 Task: Look for space in Rifu, Japan from 2nd June, 2023 to 6th June, 2023 for 1 adult in price range Rs.10000 to Rs.13000. Place can be private room with 1  bedroom having 1 bed and 1 bathroom. Property type can be house, flat, guest house, hotel. Booking option can be shelf check-in. Required host language is English.
Action: Mouse pressed left at (575, 144)
Screenshot: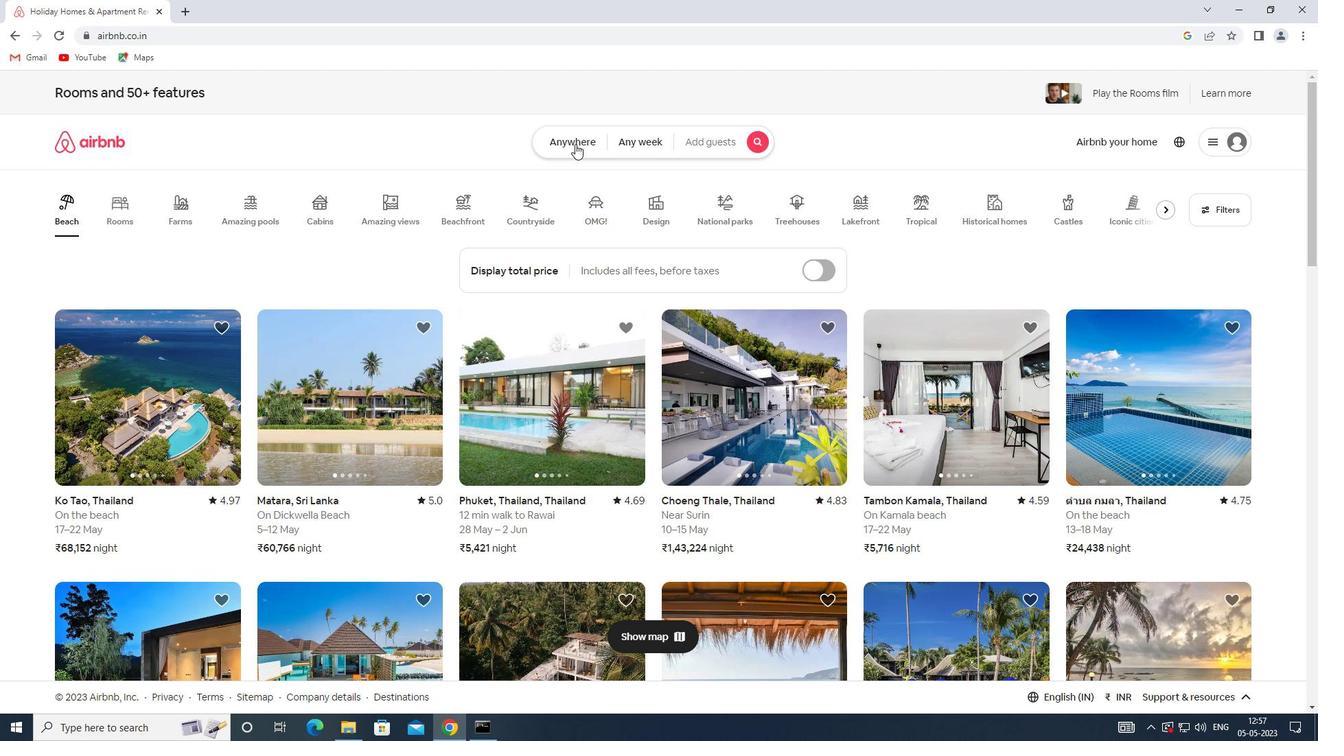 
Action: Mouse moved to (508, 195)
Screenshot: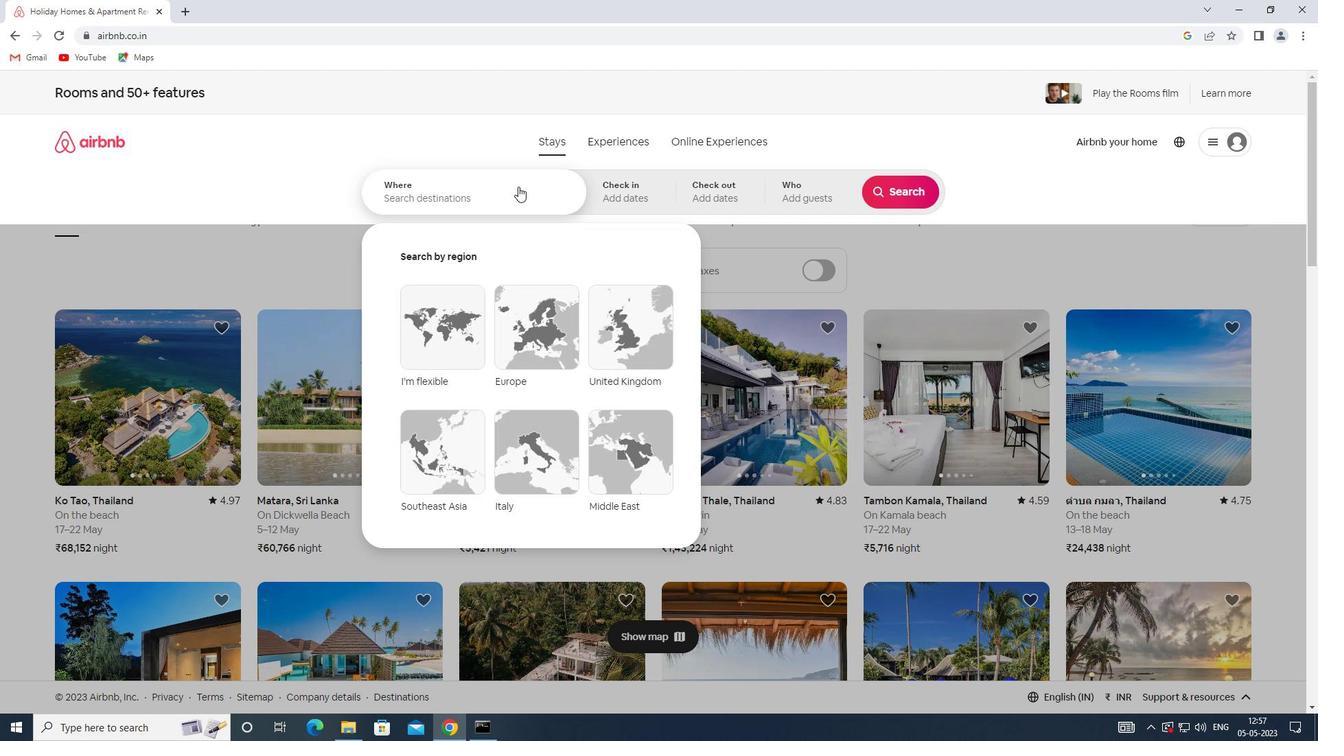 
Action: Mouse pressed left at (508, 195)
Screenshot: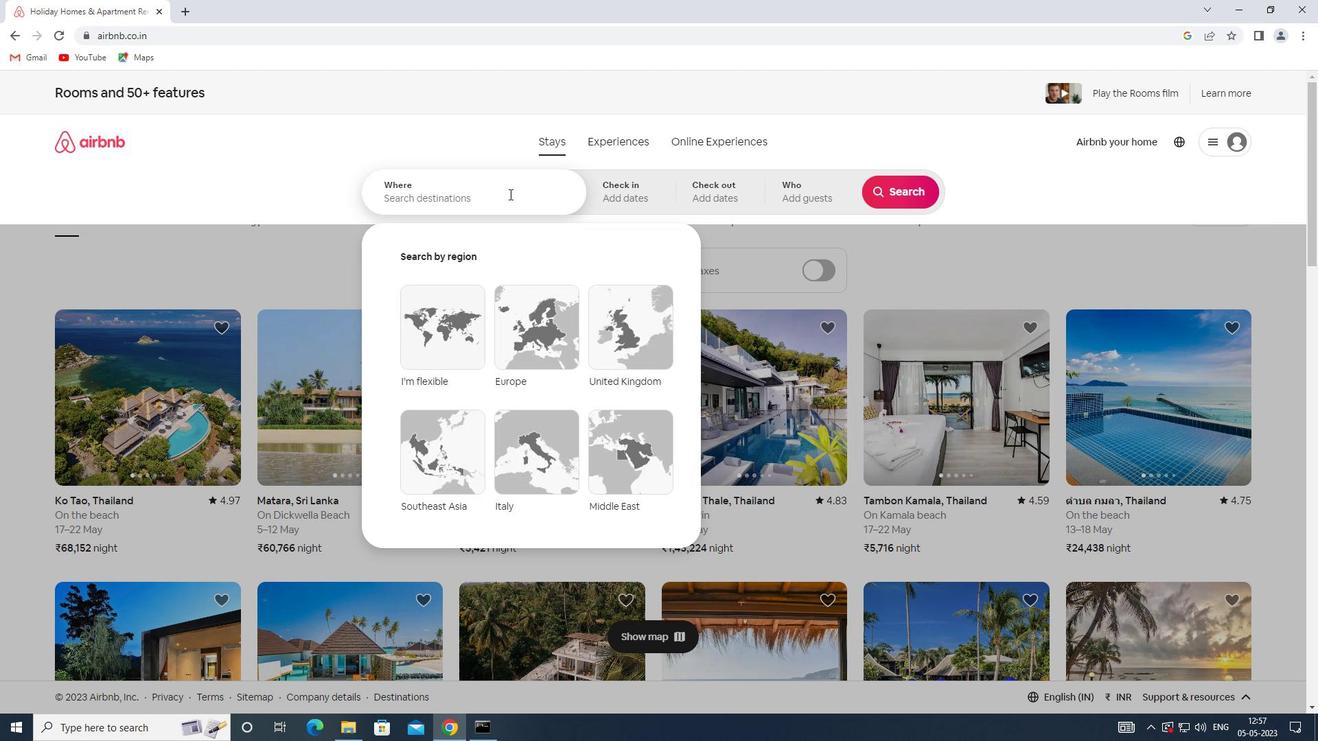 
Action: Key pressed <Key.shift><Key.shift><Key.shift><Key.shift><Key.shift><Key.shift><Key.shift><Key.shift>RIFU,<Key.shift>JAPAN
Screenshot: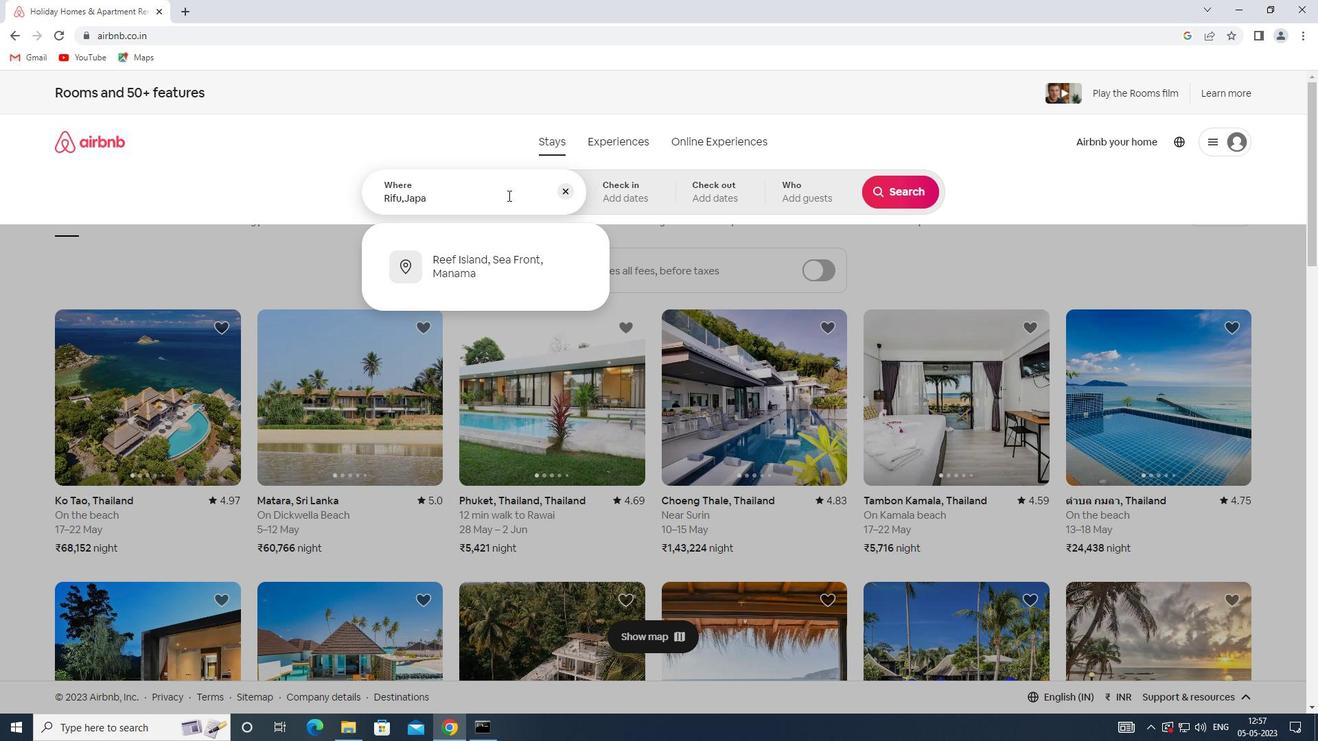 
Action: Mouse moved to (635, 196)
Screenshot: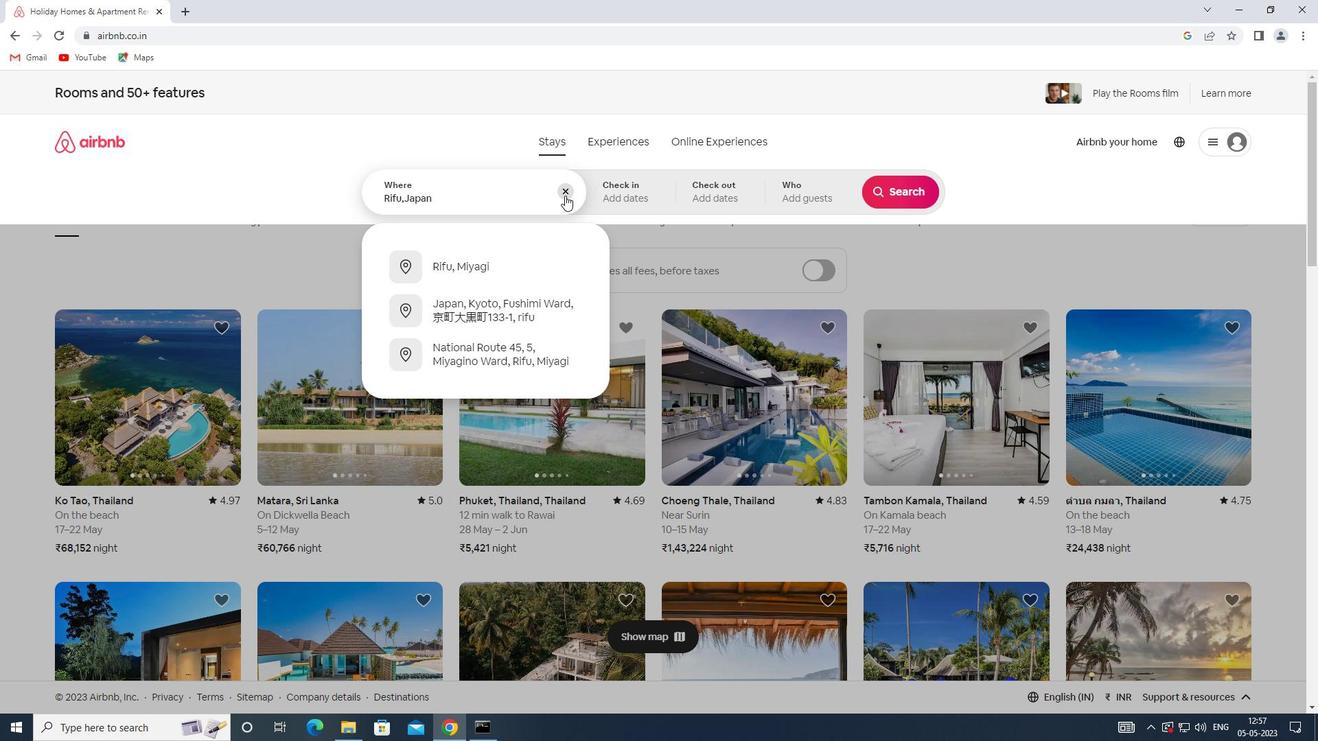 
Action: Mouse pressed left at (635, 196)
Screenshot: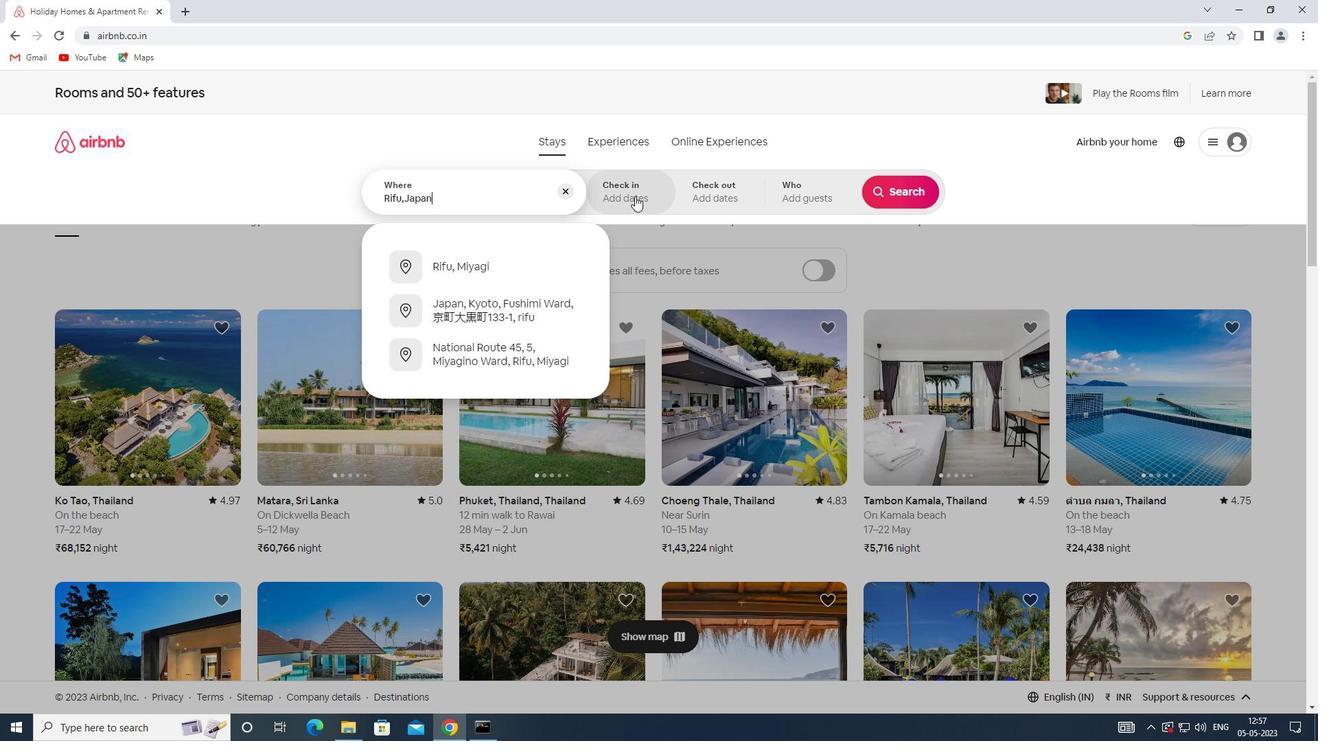 
Action: Mouse moved to (855, 364)
Screenshot: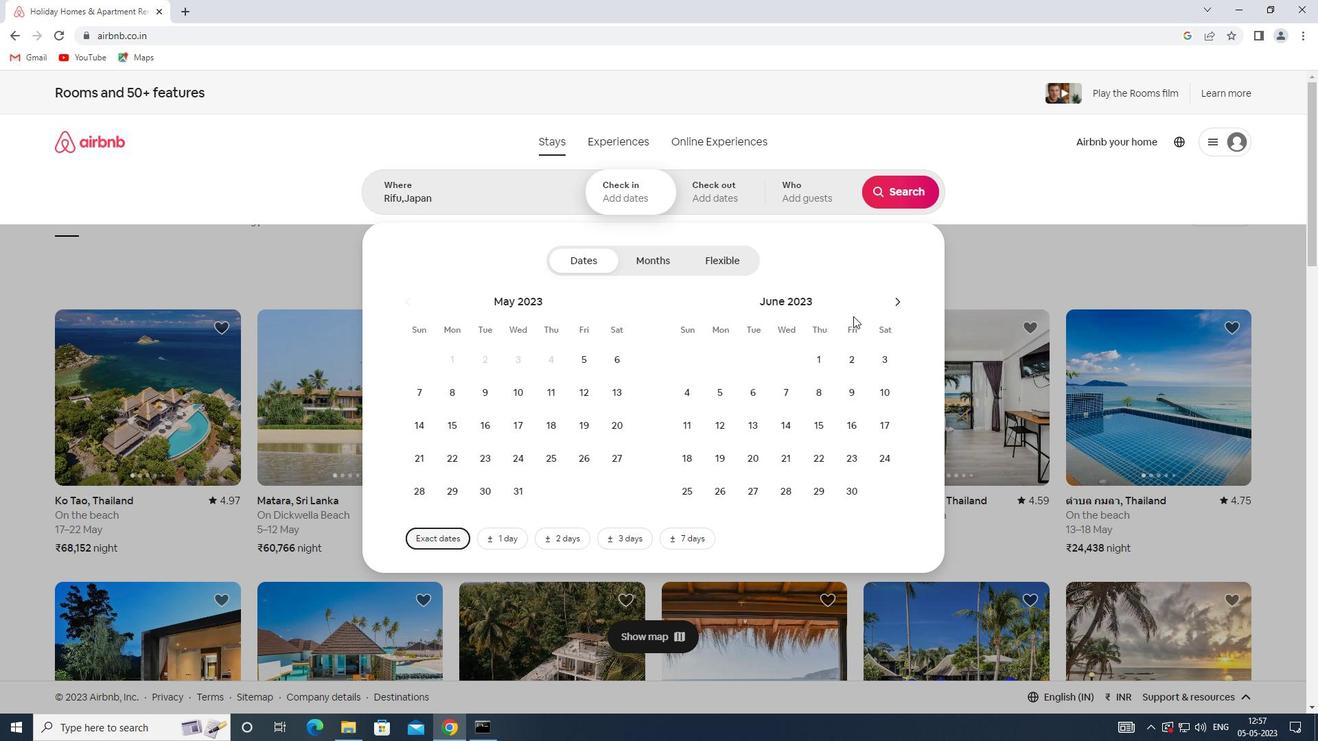 
Action: Mouse pressed left at (855, 364)
Screenshot: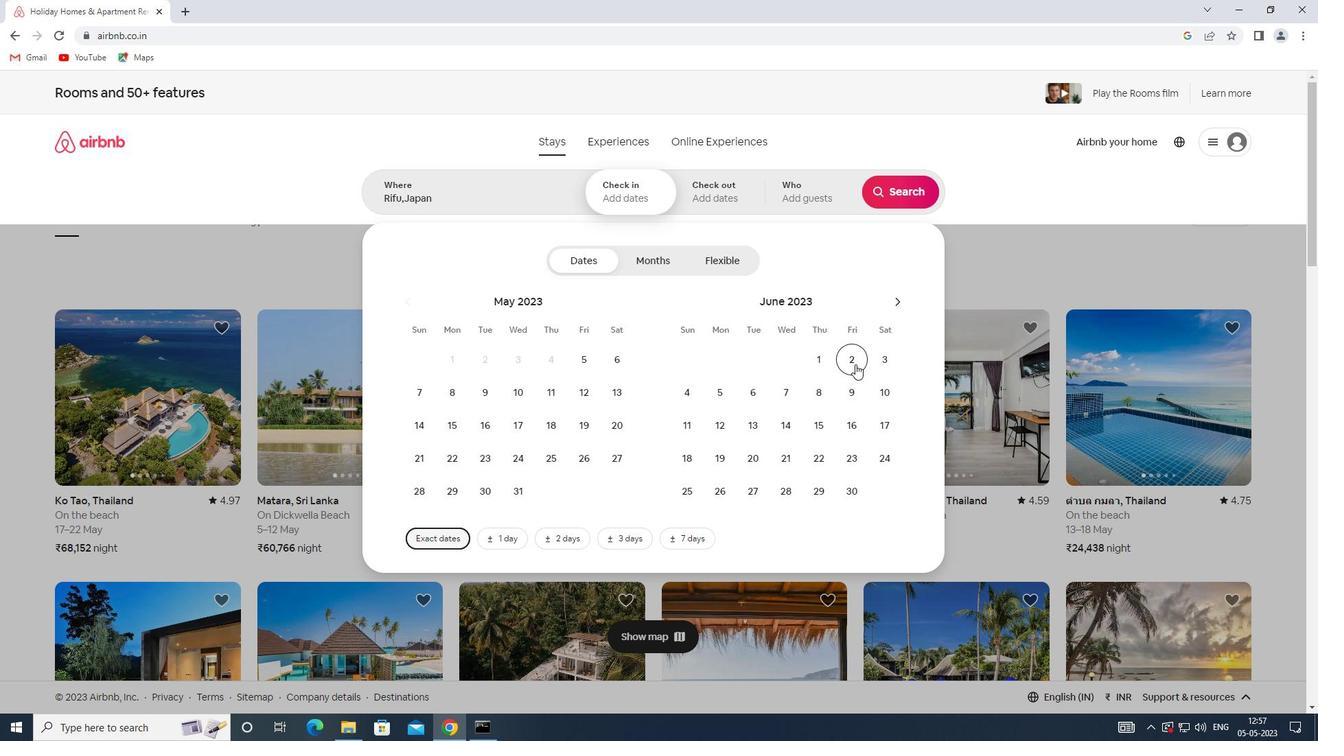 
Action: Mouse moved to (740, 392)
Screenshot: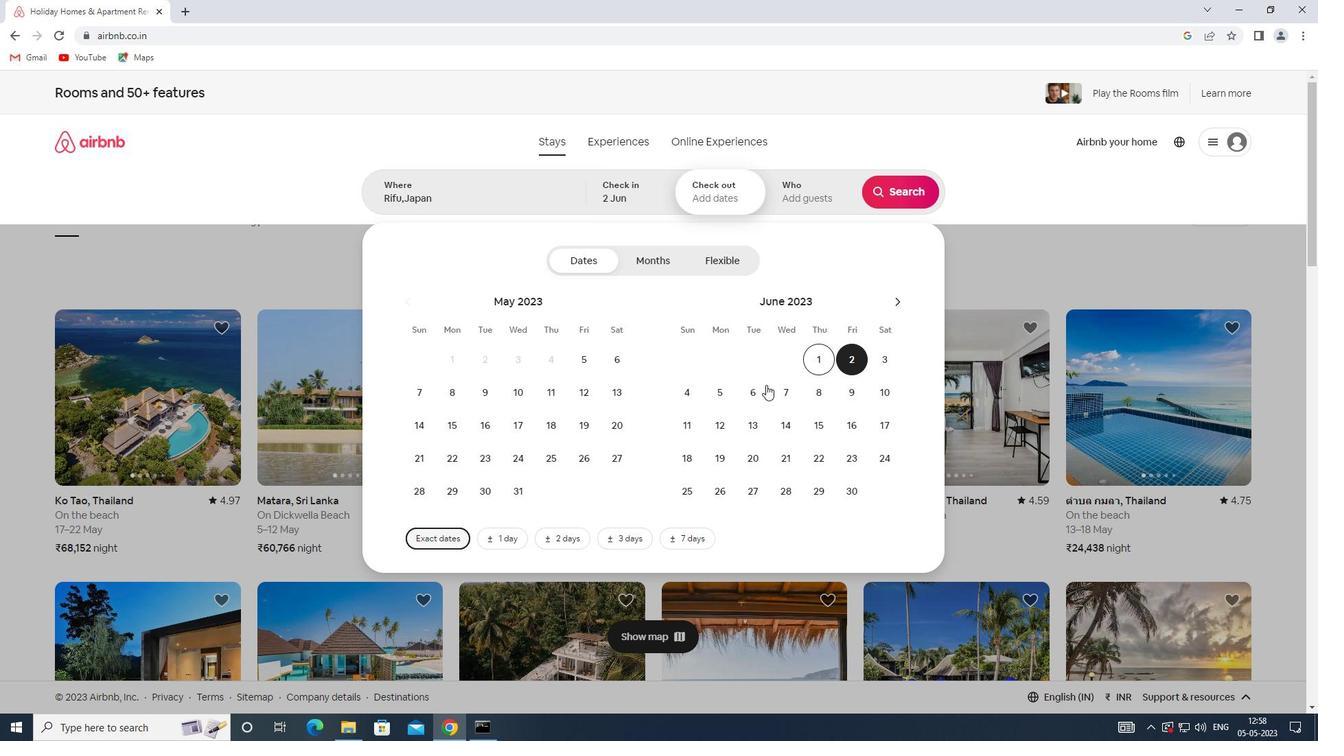 
Action: Mouse pressed left at (740, 392)
Screenshot: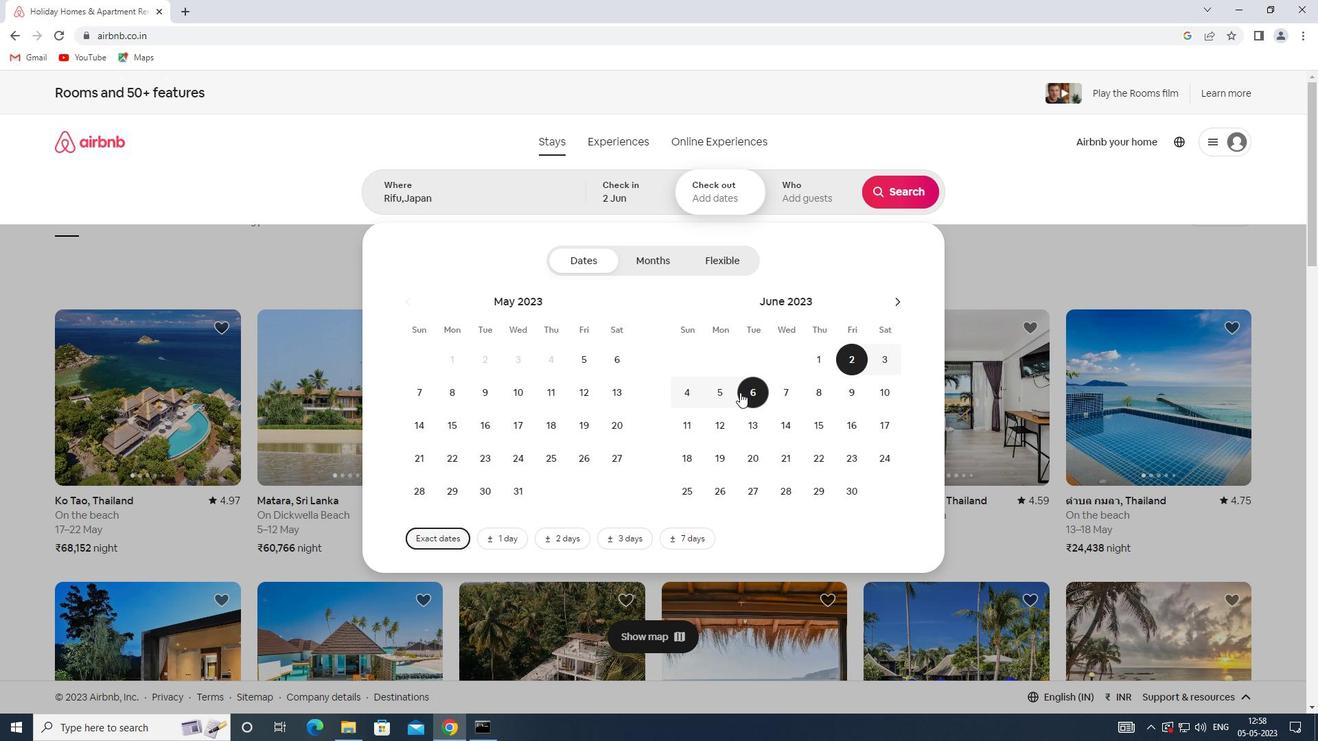 
Action: Mouse moved to (786, 203)
Screenshot: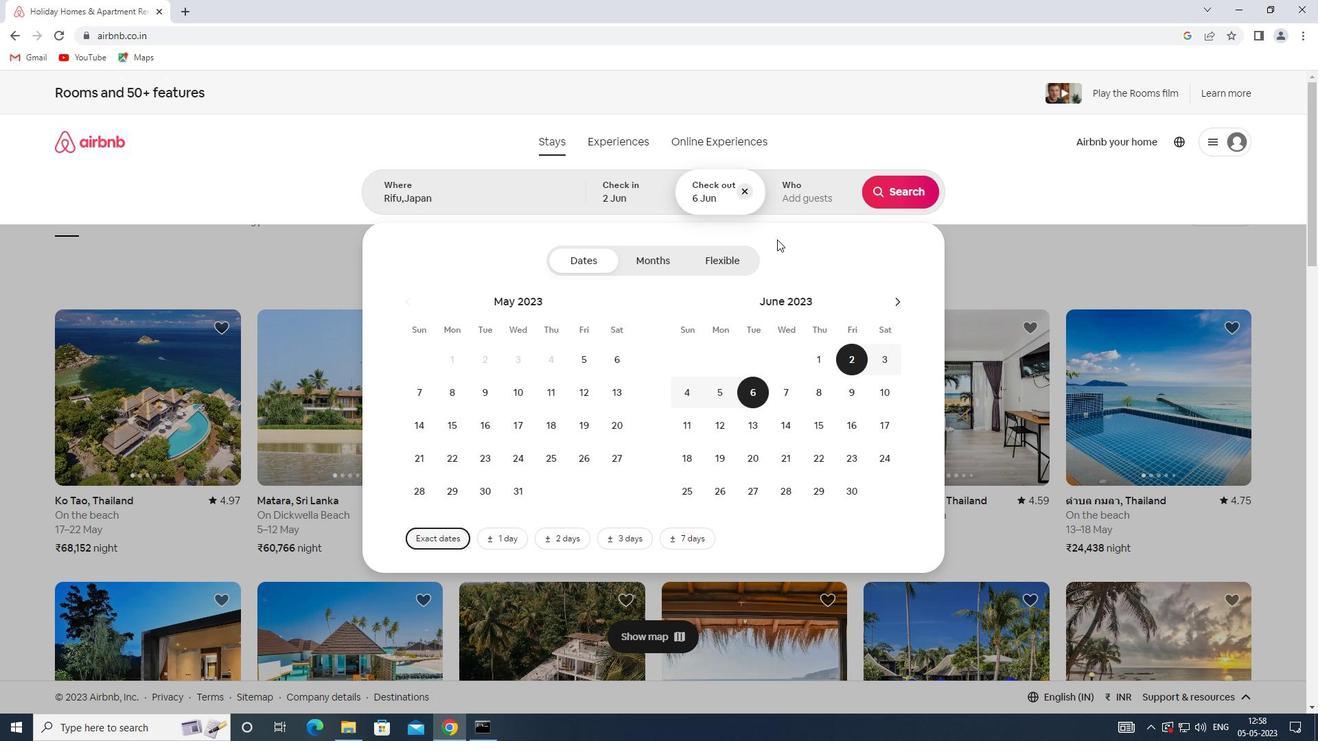 
Action: Mouse pressed left at (786, 203)
Screenshot: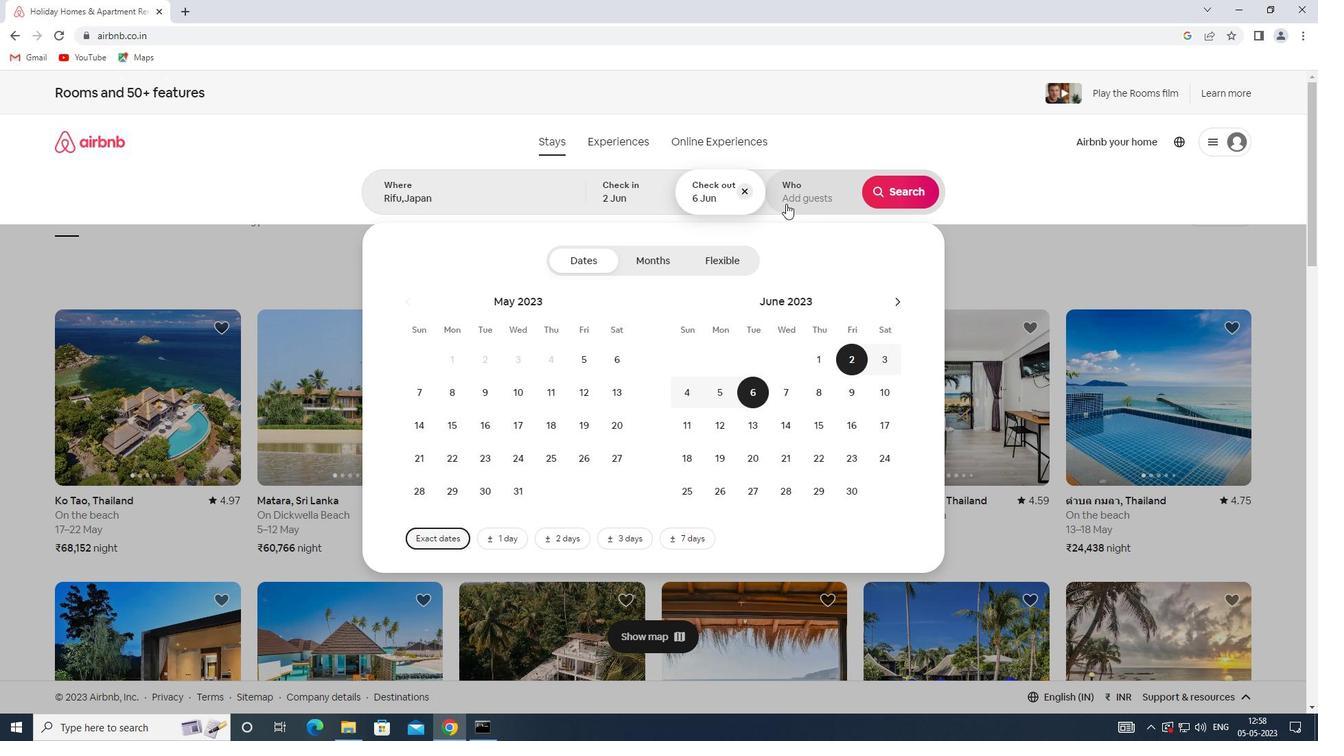 
Action: Mouse moved to (900, 268)
Screenshot: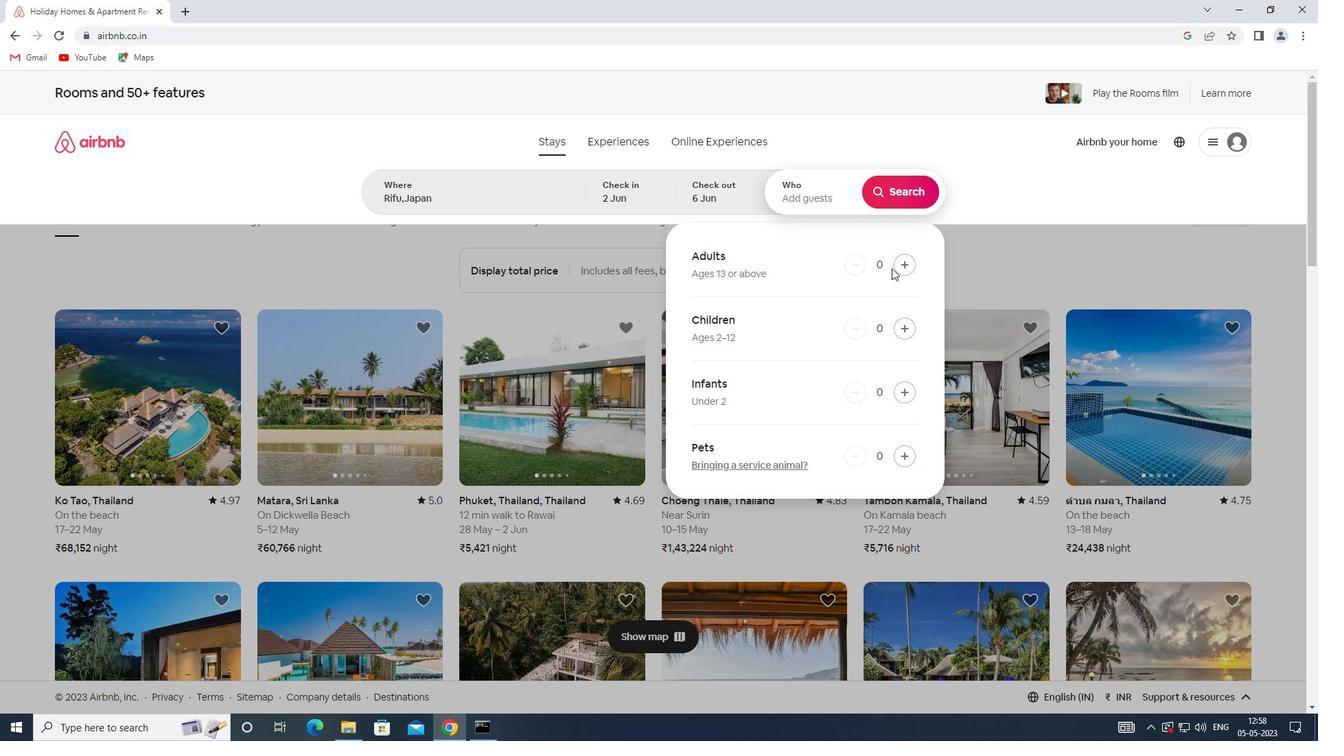 
Action: Mouse pressed left at (900, 268)
Screenshot: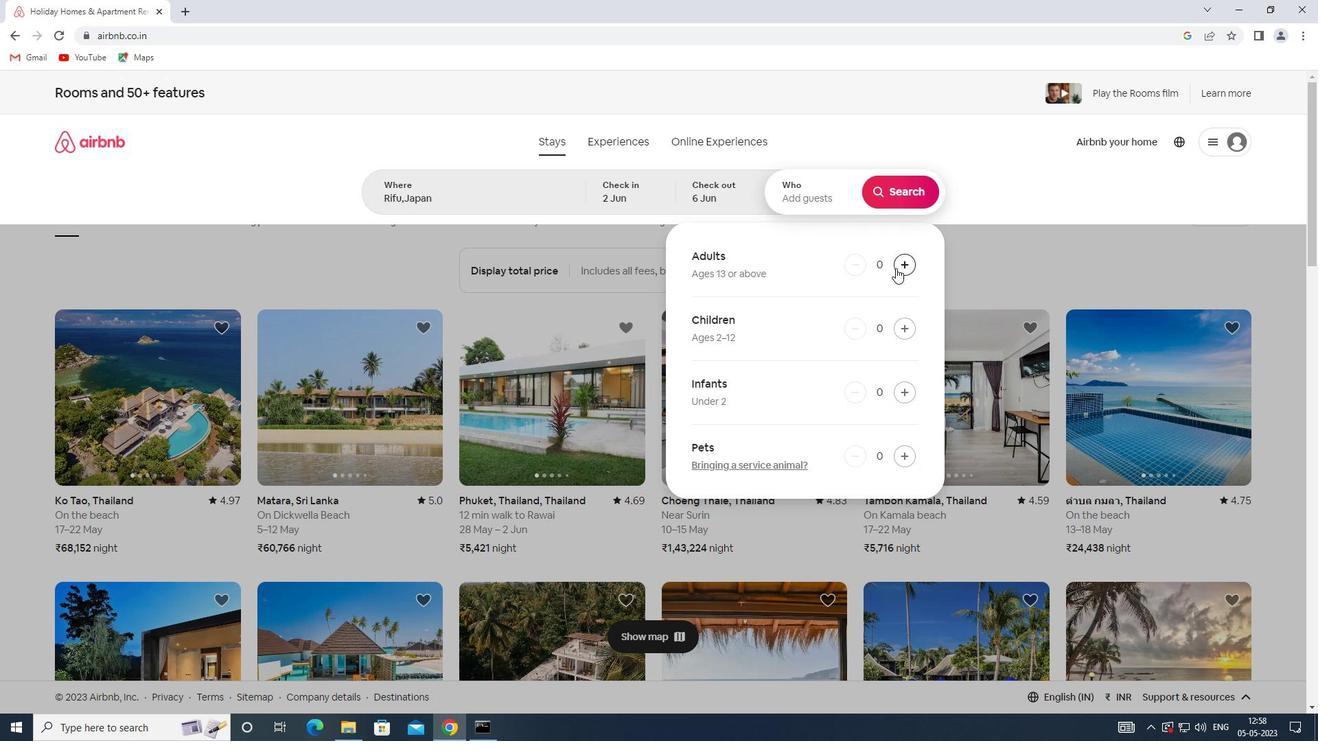 
Action: Mouse moved to (896, 191)
Screenshot: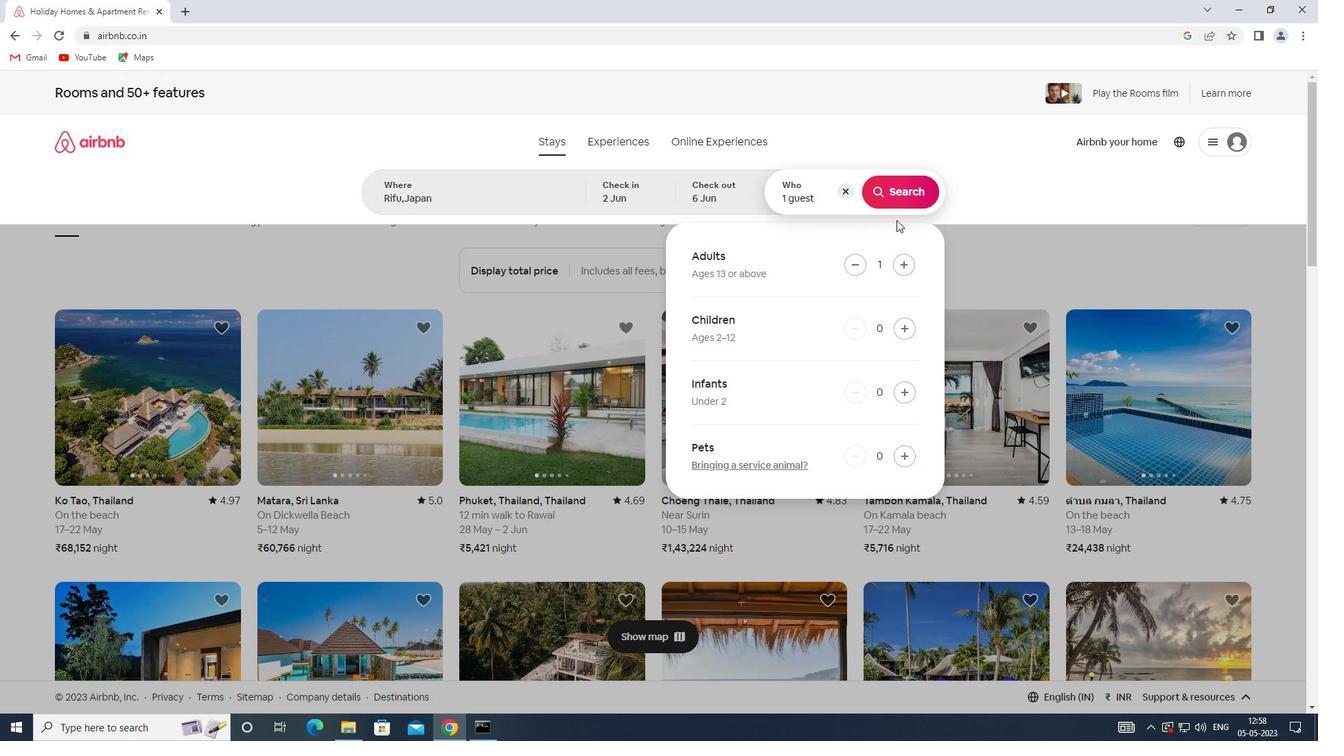 
Action: Mouse pressed left at (896, 191)
Screenshot: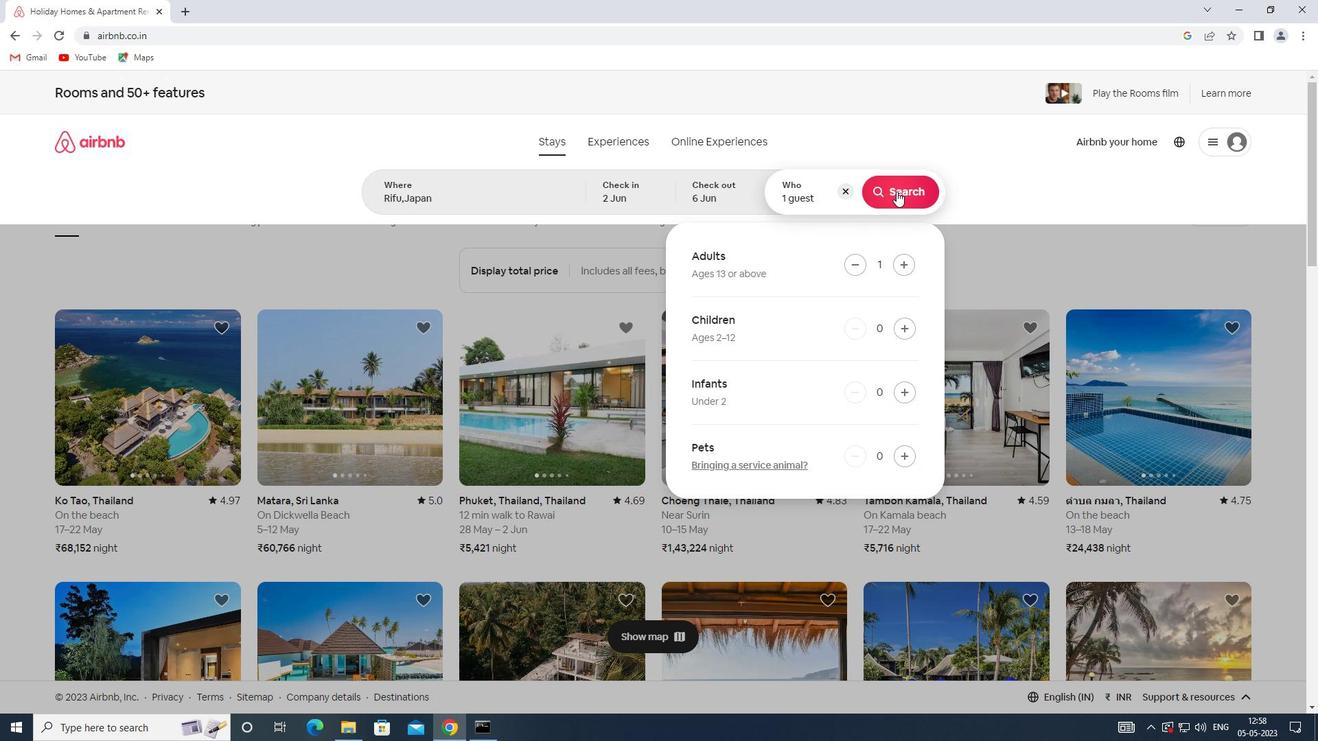 
Action: Mouse moved to (1264, 153)
Screenshot: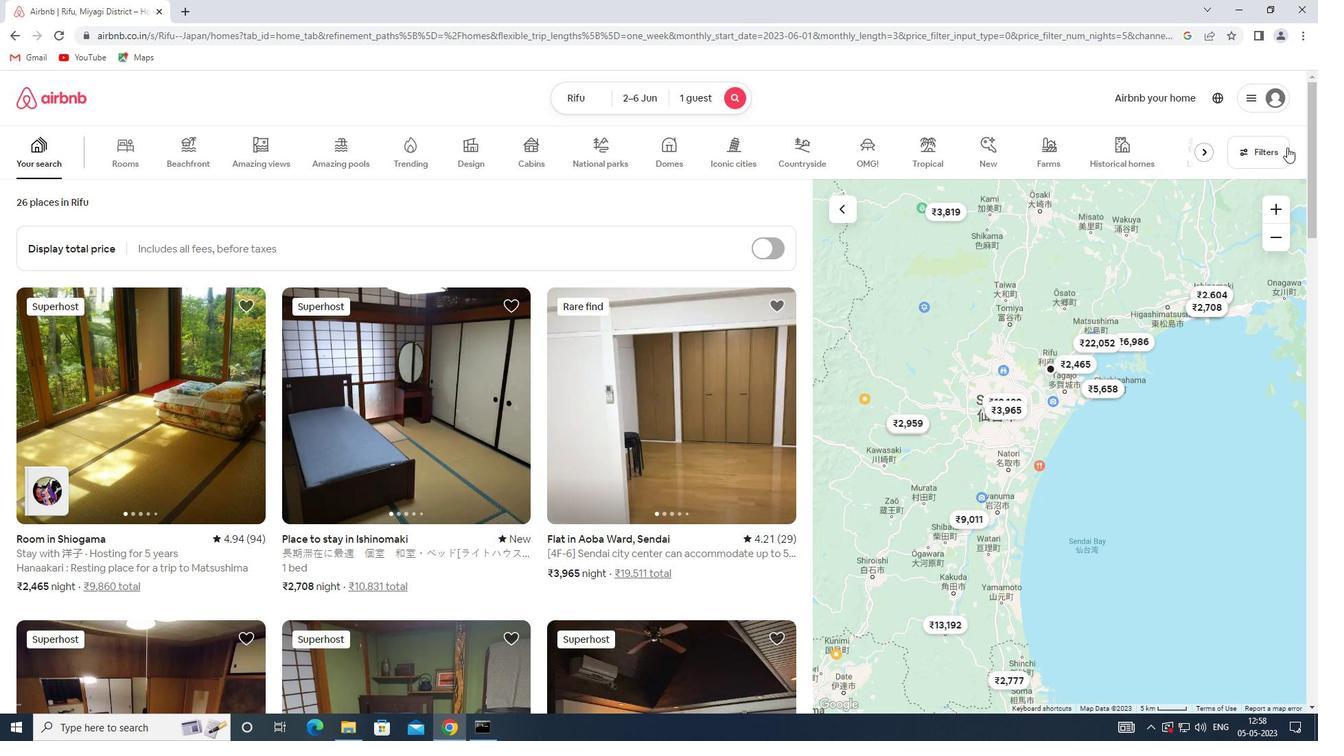 
Action: Mouse pressed left at (1264, 153)
Screenshot: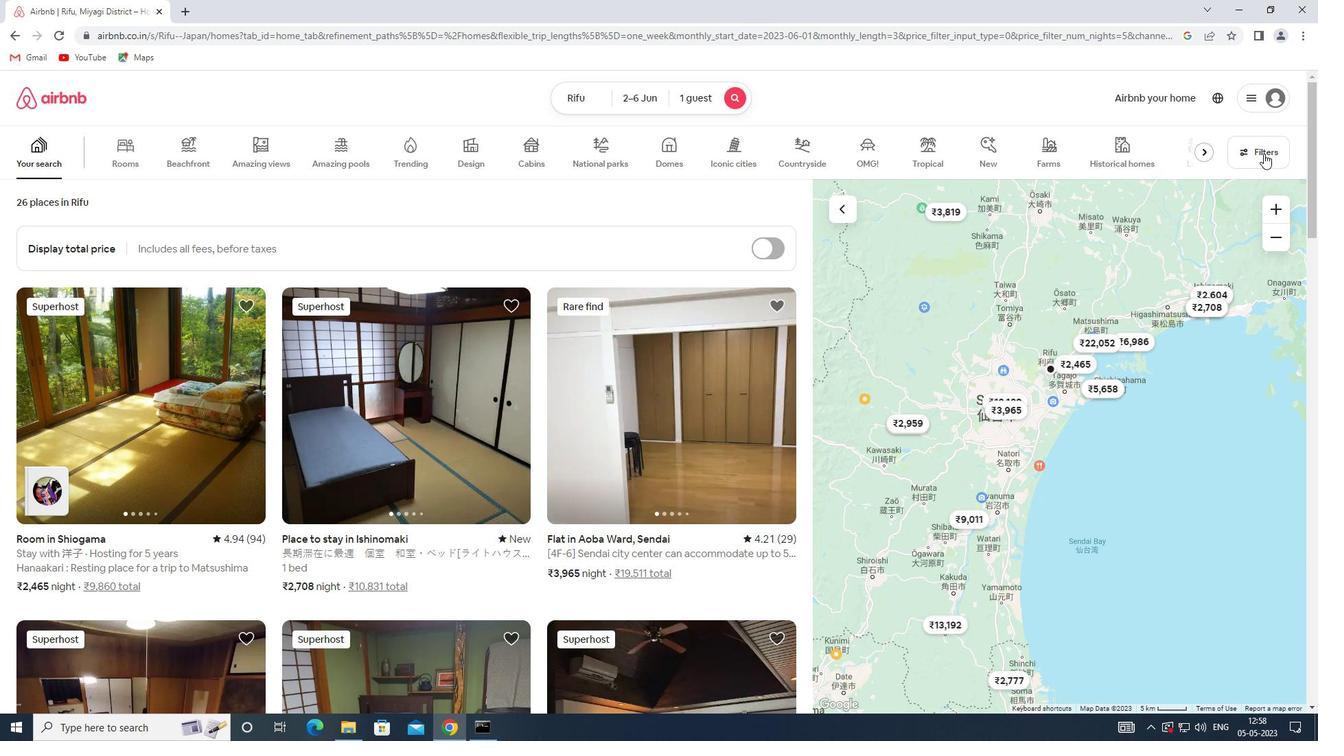 
Action: Mouse moved to (481, 489)
Screenshot: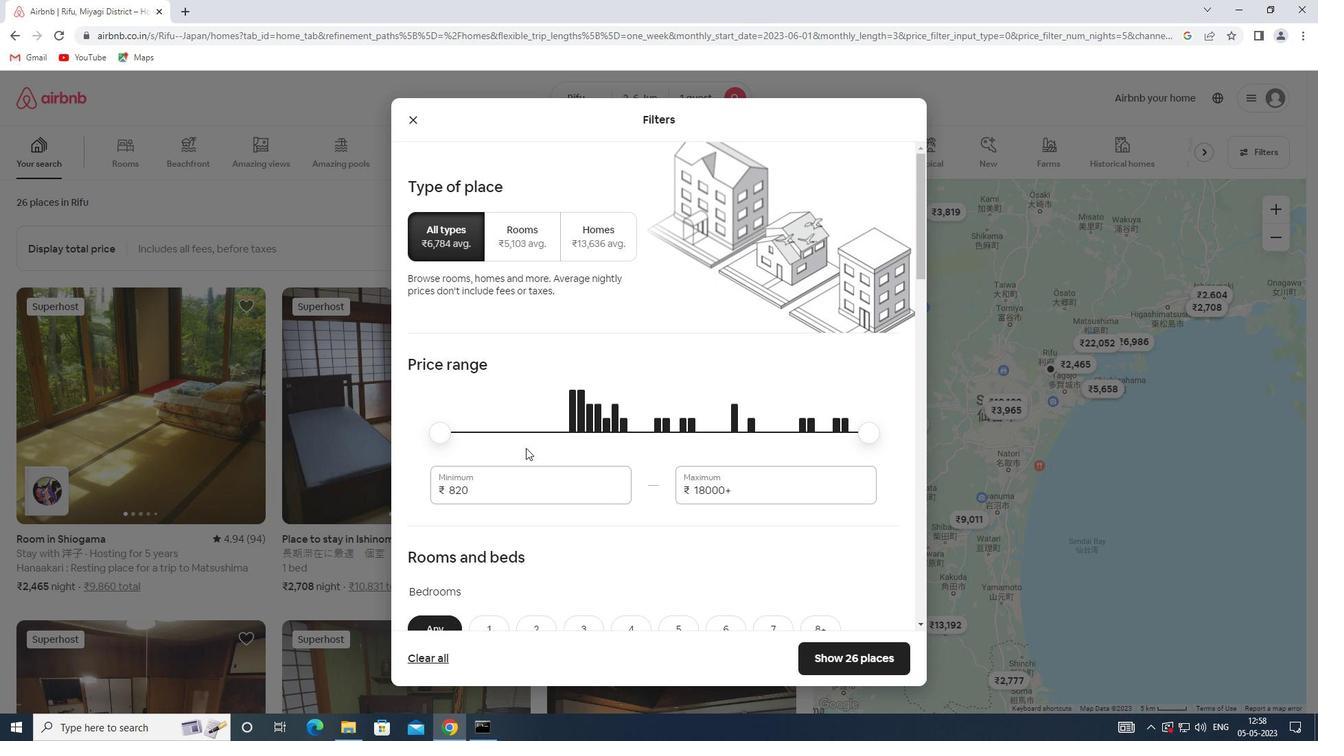 
Action: Mouse pressed left at (481, 489)
Screenshot: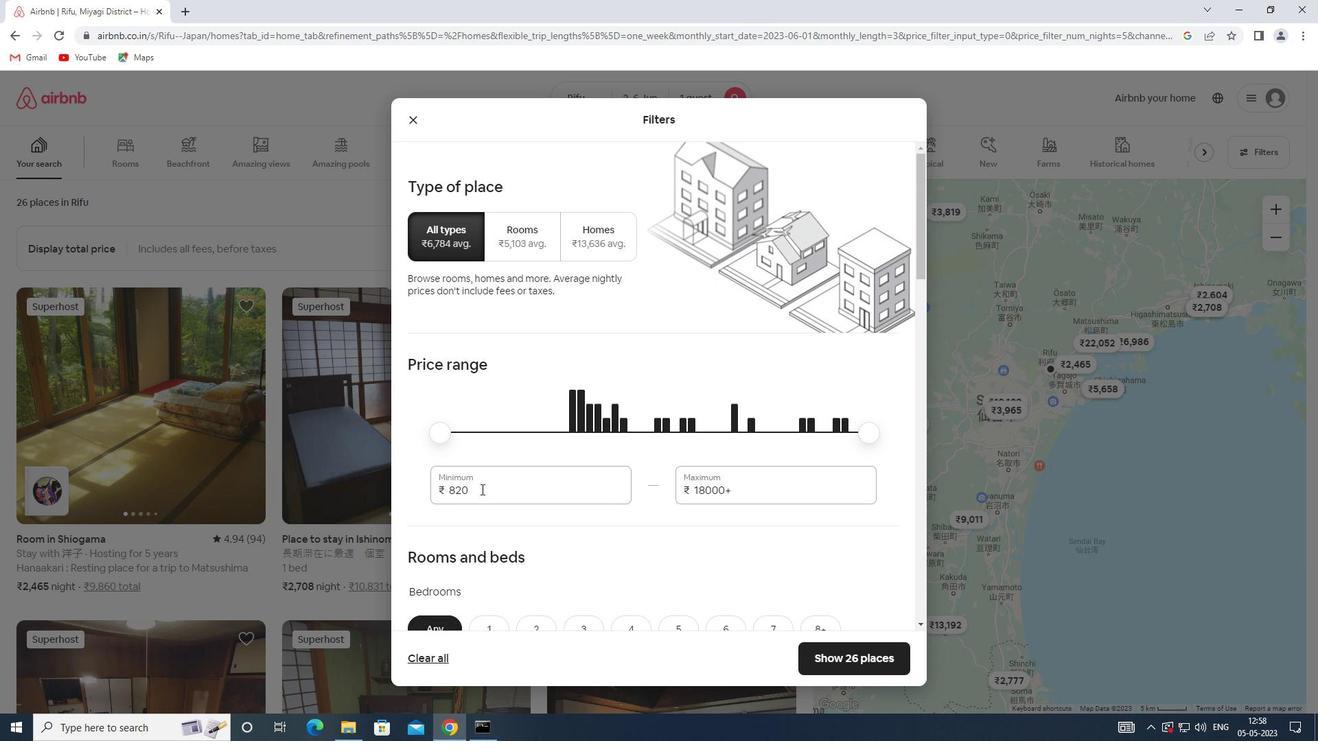 
Action: Mouse moved to (414, 489)
Screenshot: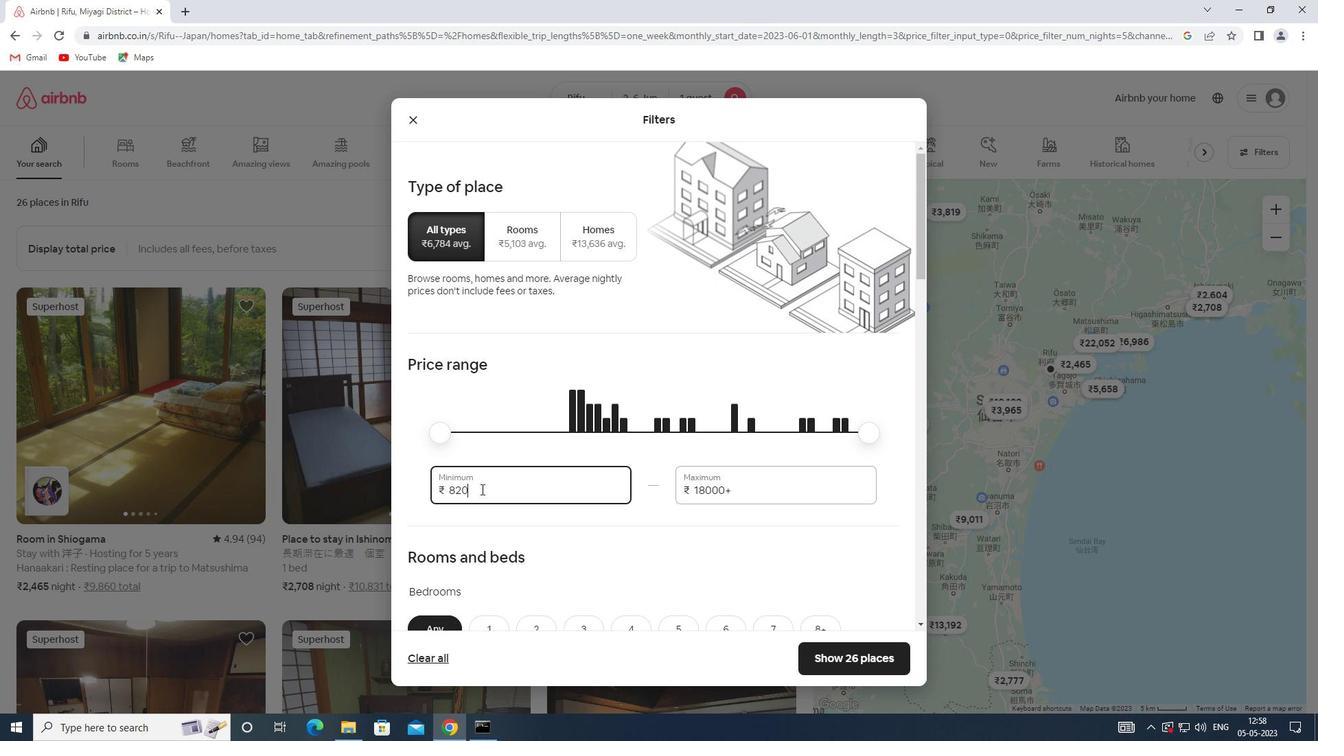 
Action: Key pressed 10000
Screenshot: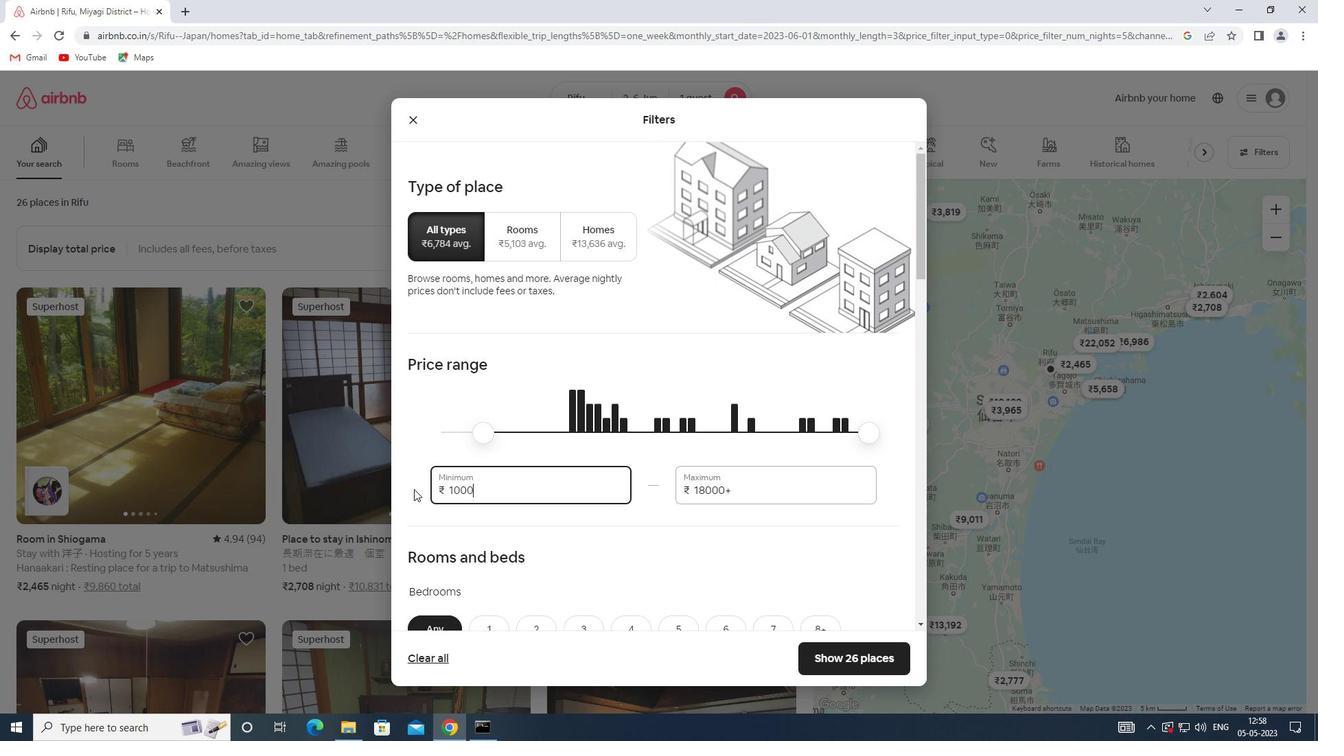 
Action: Mouse moved to (737, 487)
Screenshot: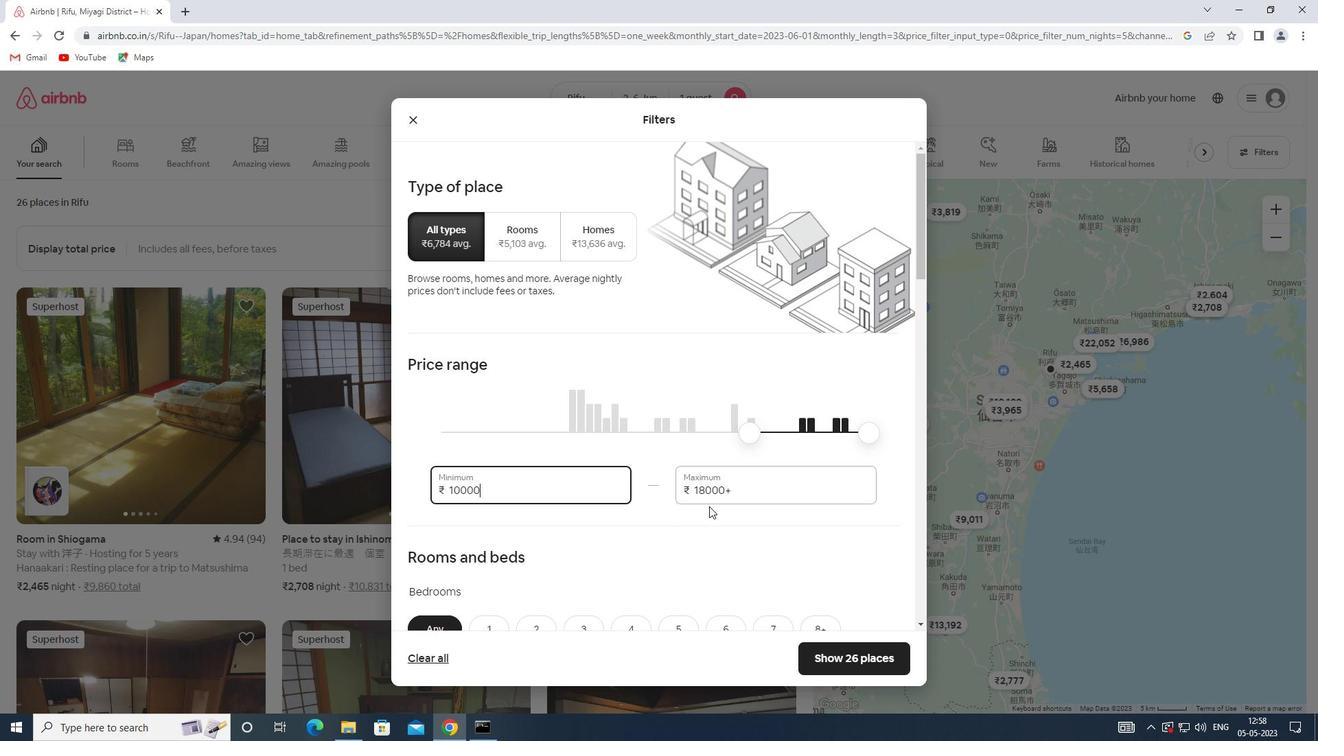 
Action: Mouse pressed left at (737, 487)
Screenshot: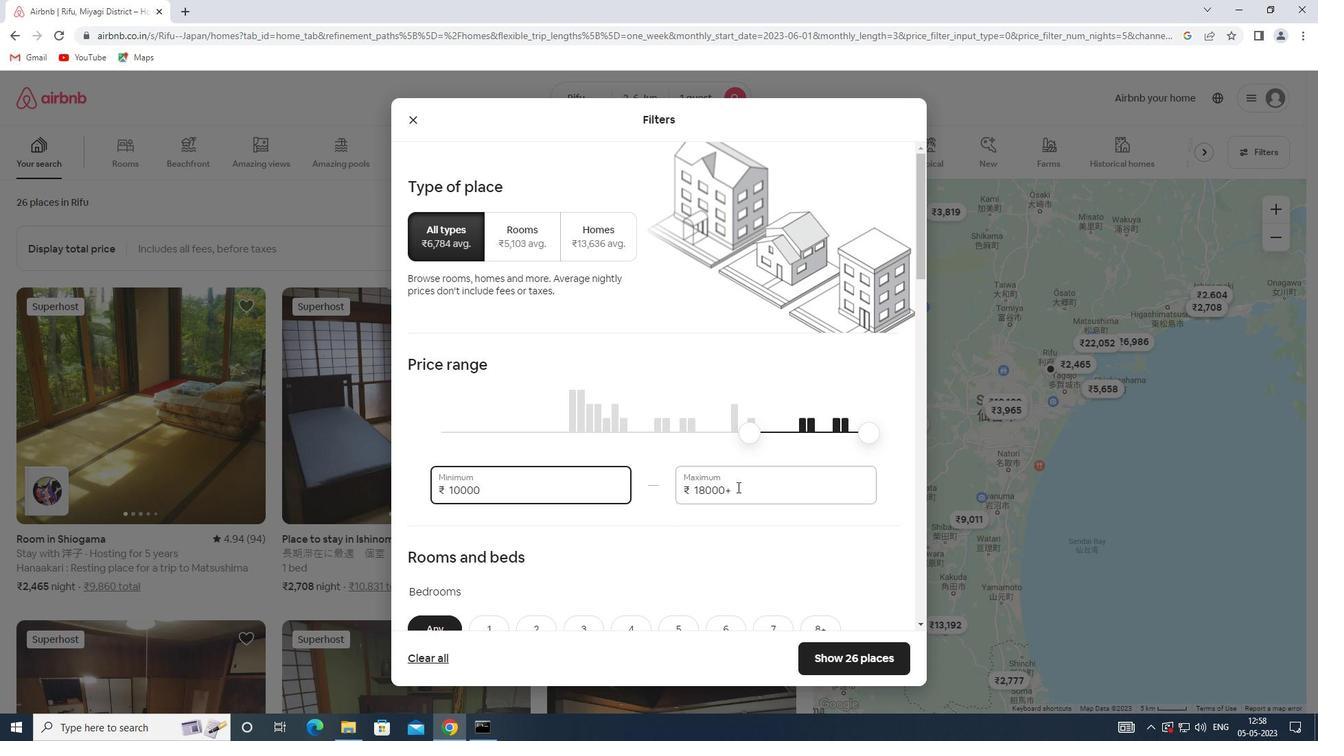 
Action: Mouse moved to (687, 484)
Screenshot: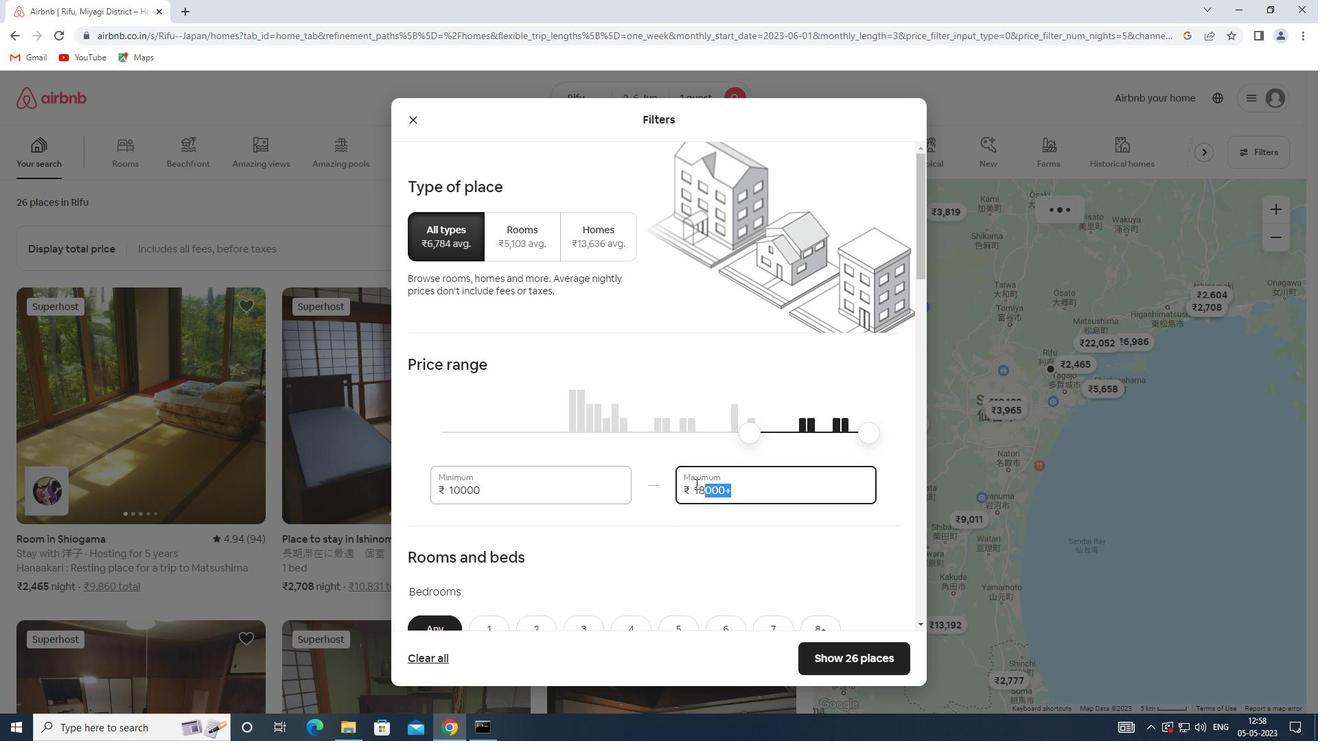 
Action: Key pressed 13000
Screenshot: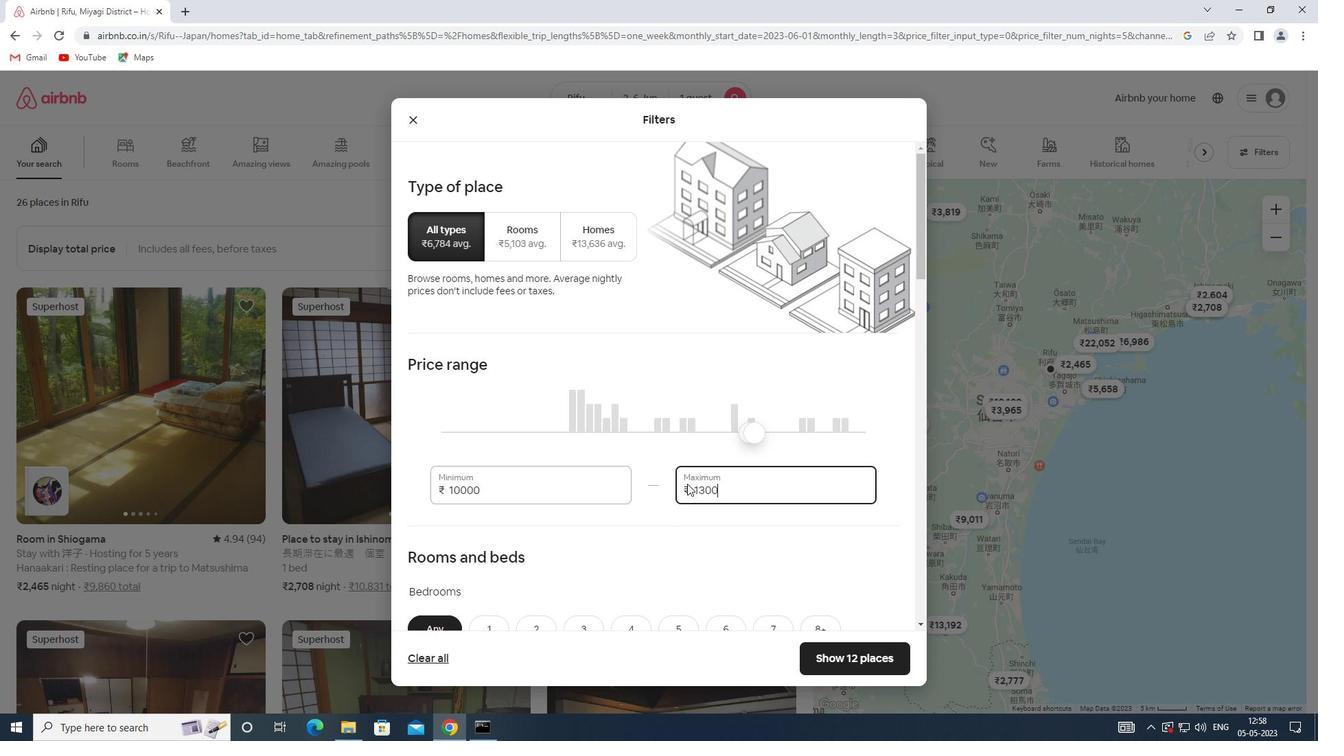 
Action: Mouse moved to (530, 469)
Screenshot: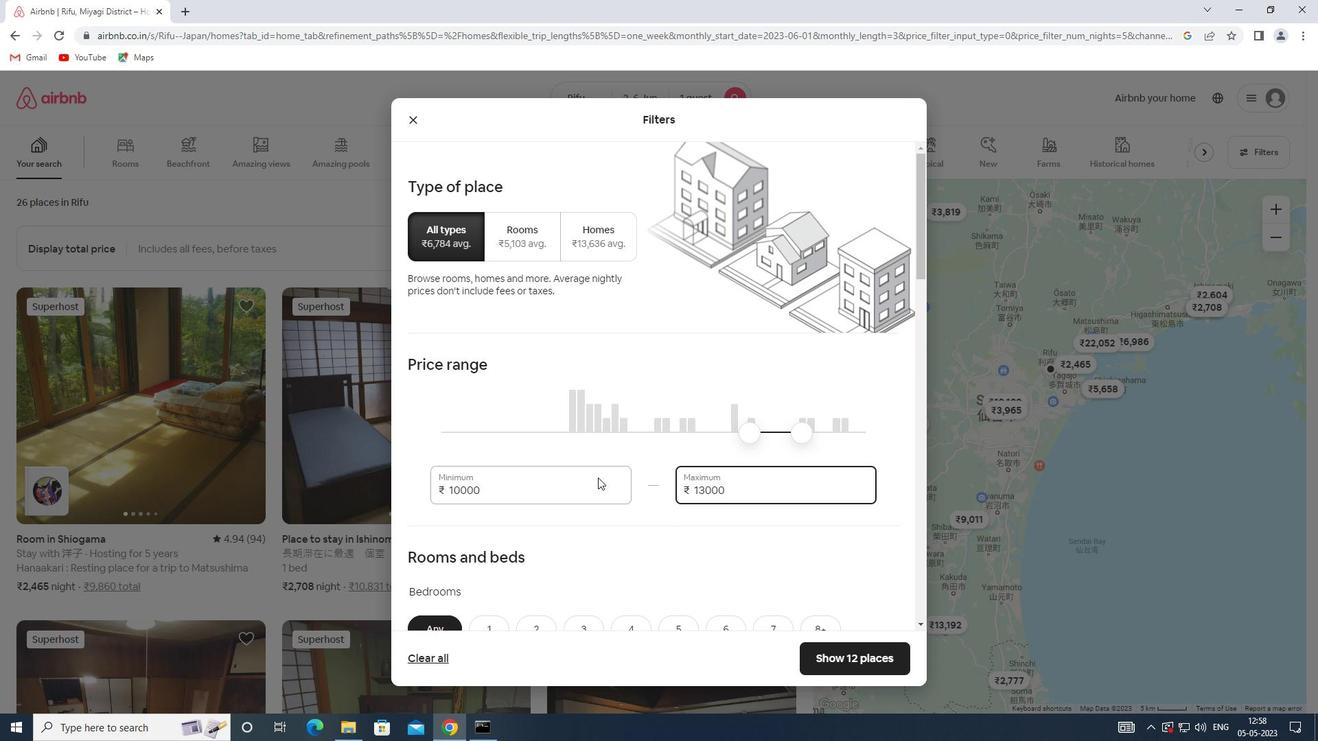 
Action: Mouse scrolled (530, 468) with delta (0, 0)
Screenshot: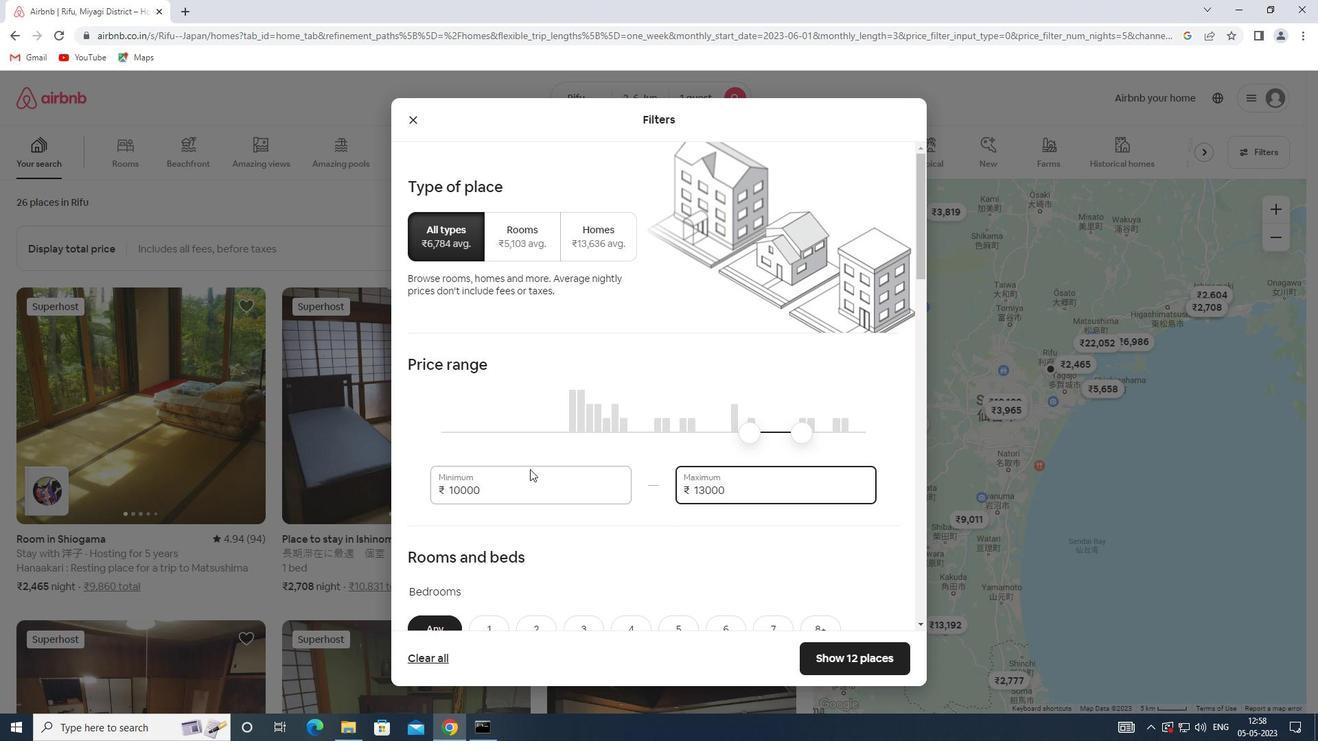 
Action: Mouse scrolled (530, 468) with delta (0, 0)
Screenshot: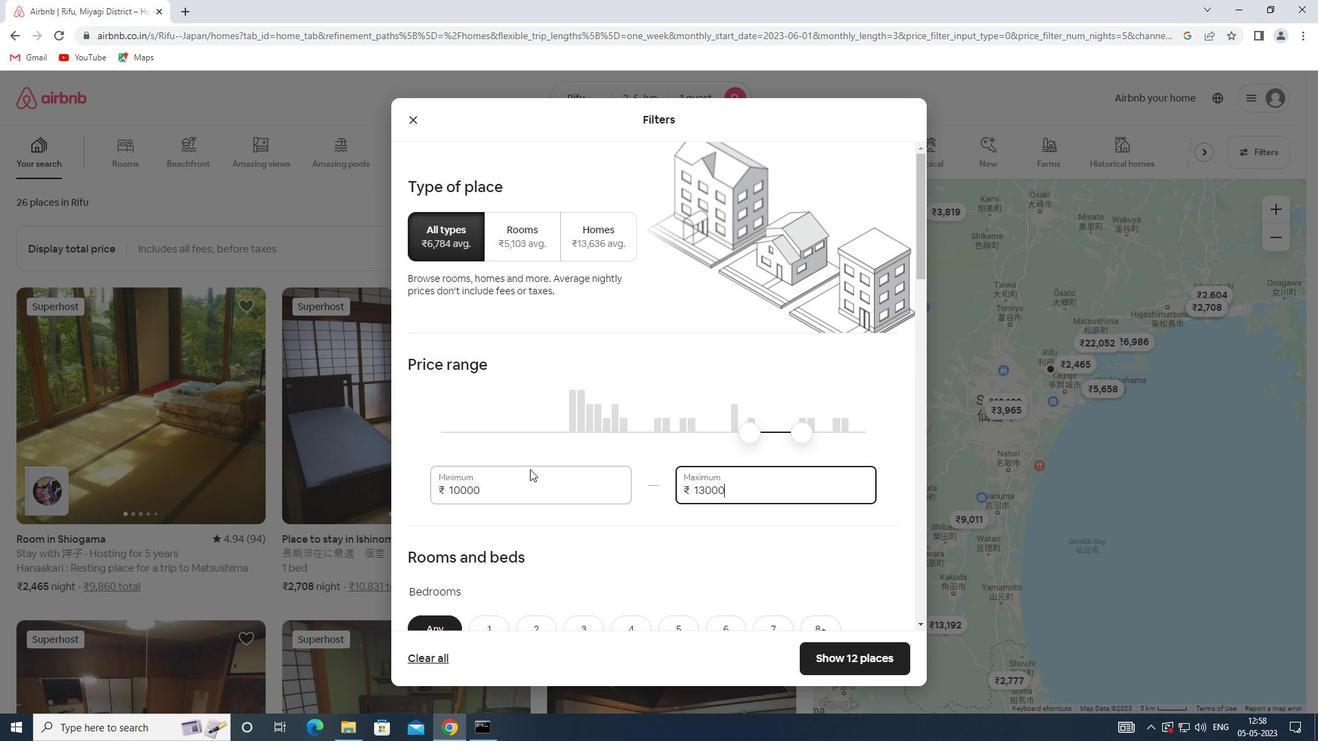 
Action: Mouse moved to (484, 488)
Screenshot: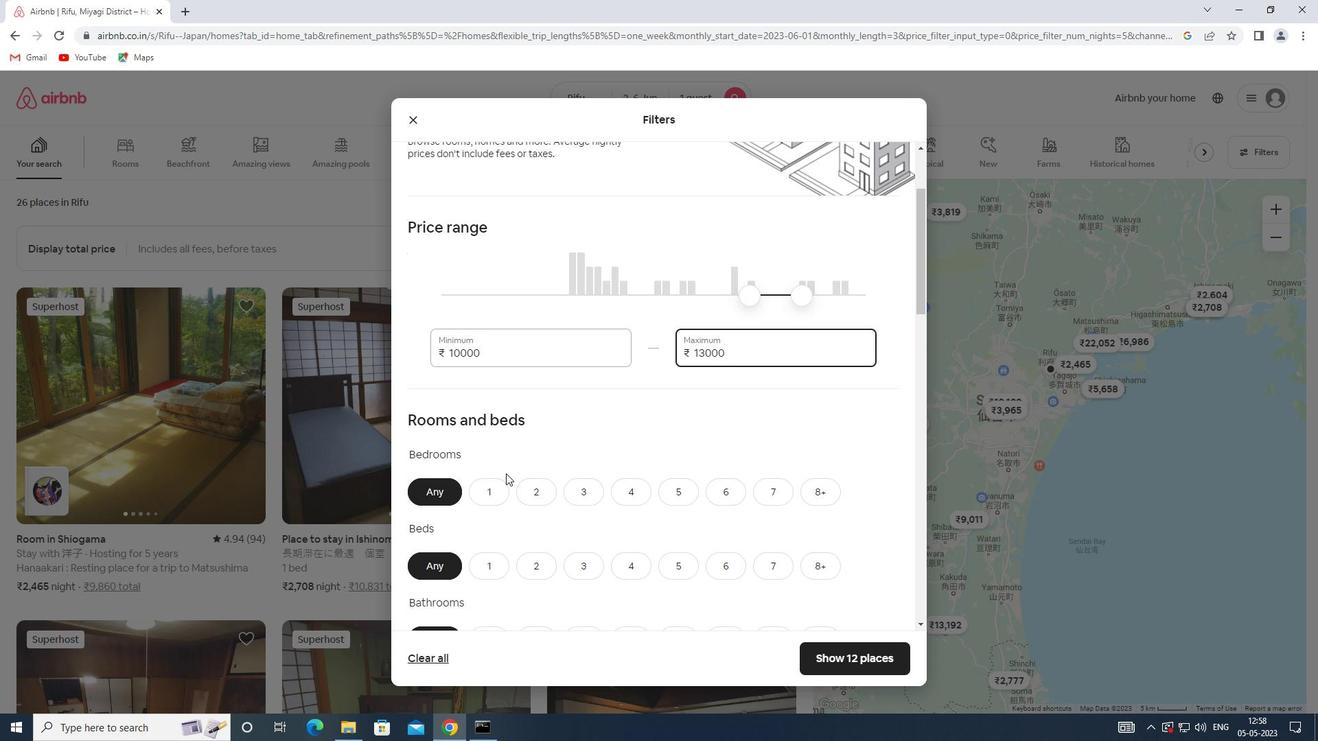 
Action: Mouse pressed left at (484, 488)
Screenshot: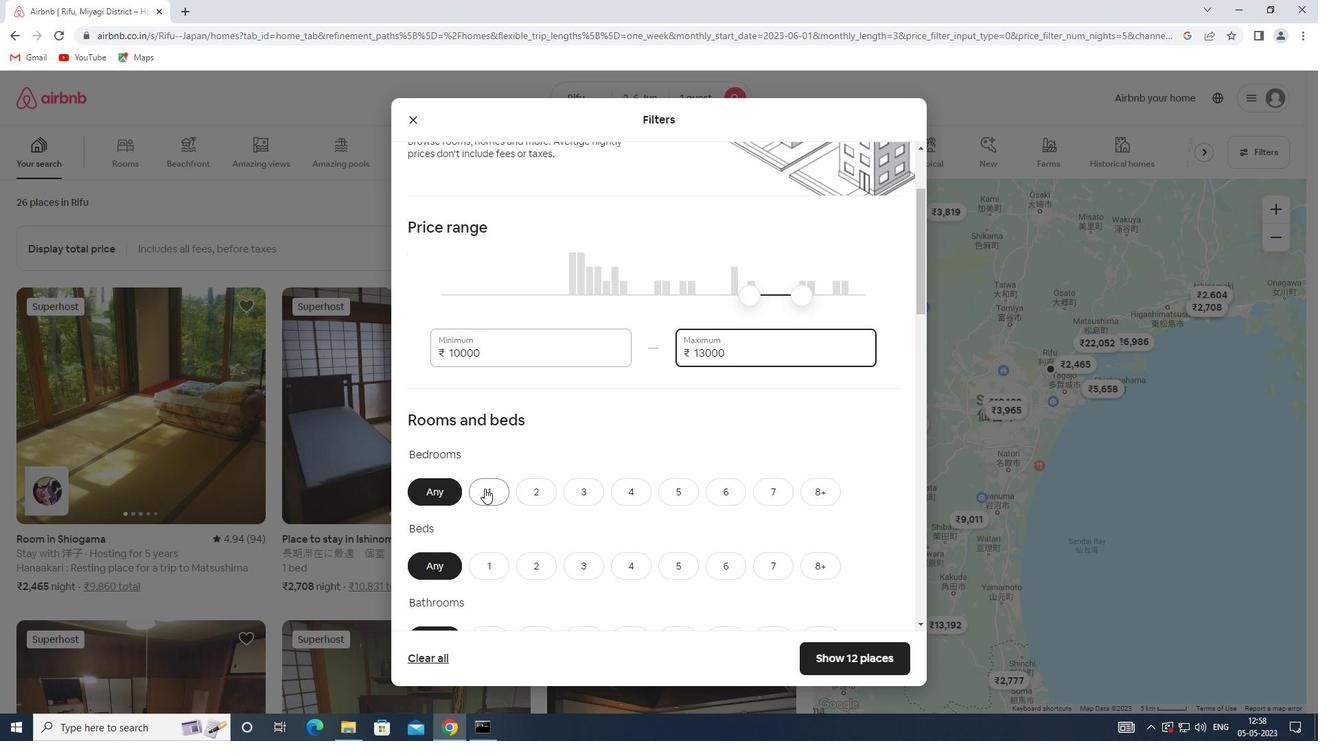 
Action: Mouse scrolled (484, 488) with delta (0, 0)
Screenshot: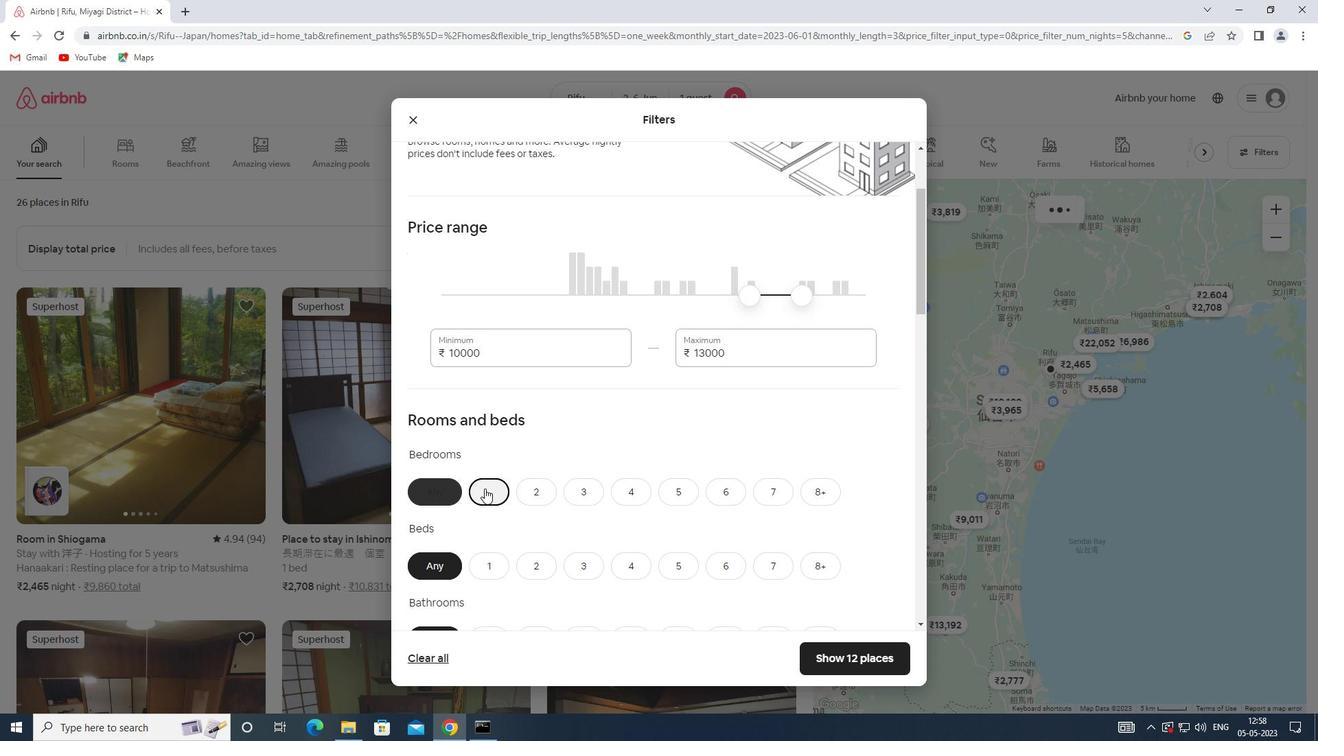 
Action: Mouse pressed left at (484, 488)
Screenshot: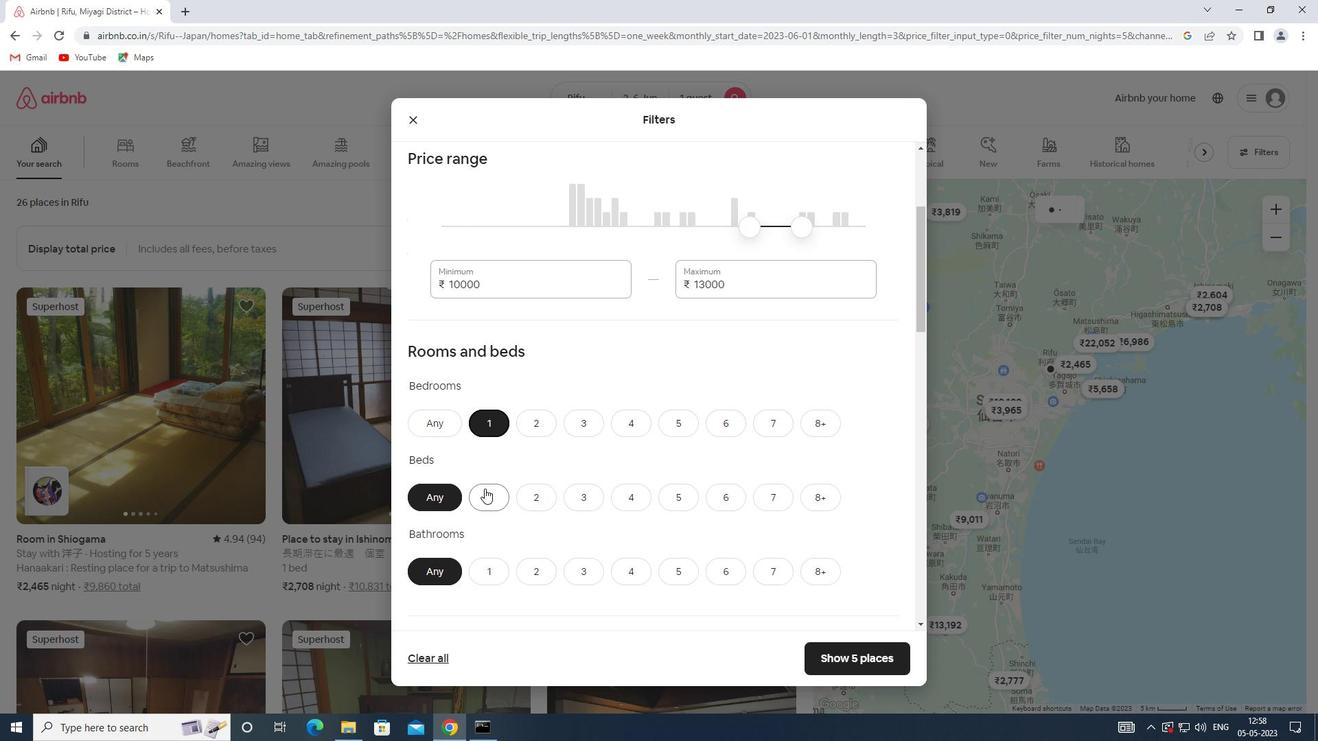 
Action: Mouse scrolled (484, 488) with delta (0, 0)
Screenshot: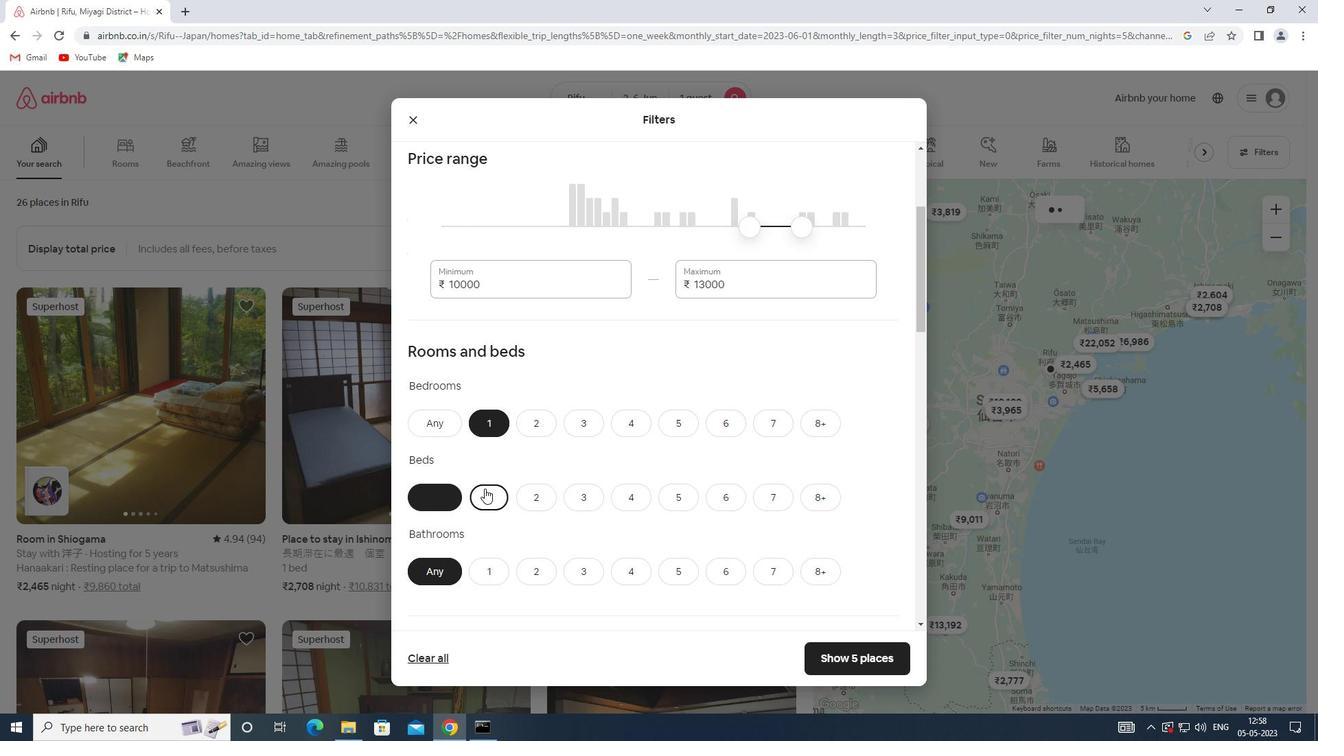 
Action: Mouse scrolled (484, 488) with delta (0, 0)
Screenshot: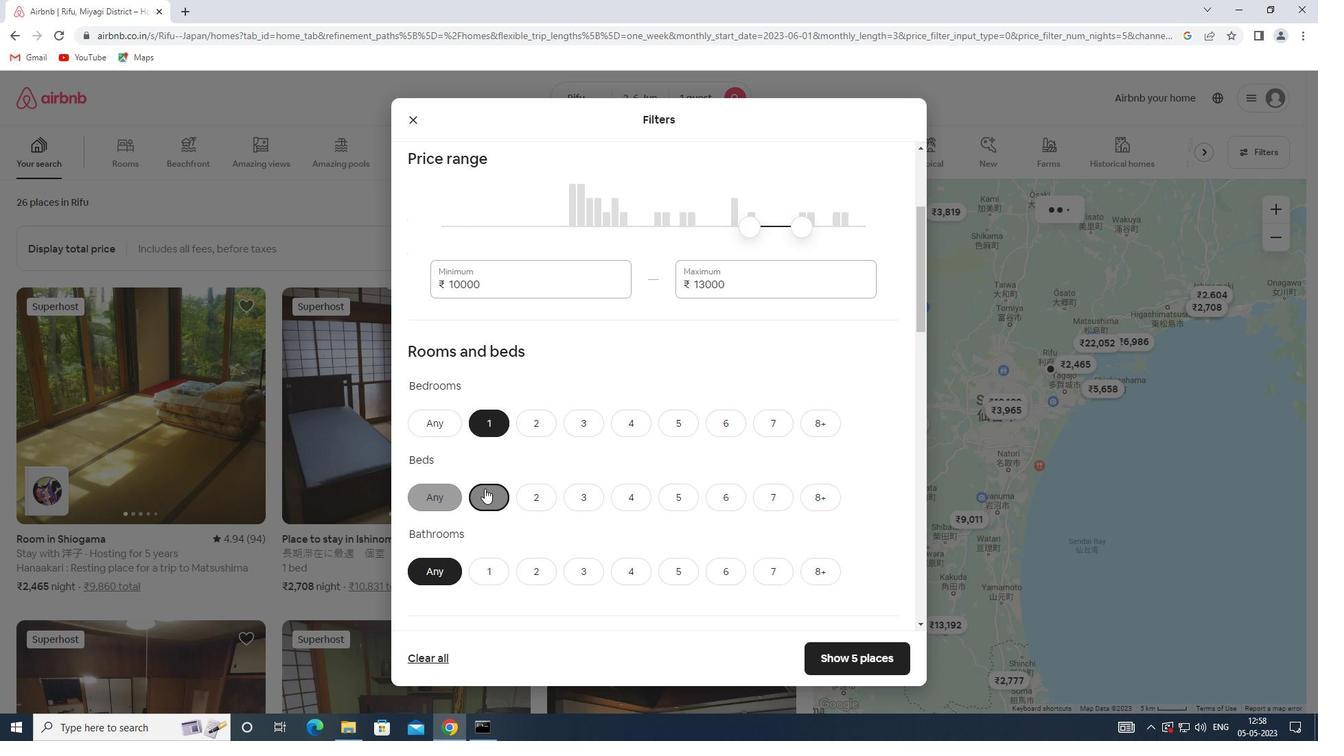
Action: Mouse moved to (485, 440)
Screenshot: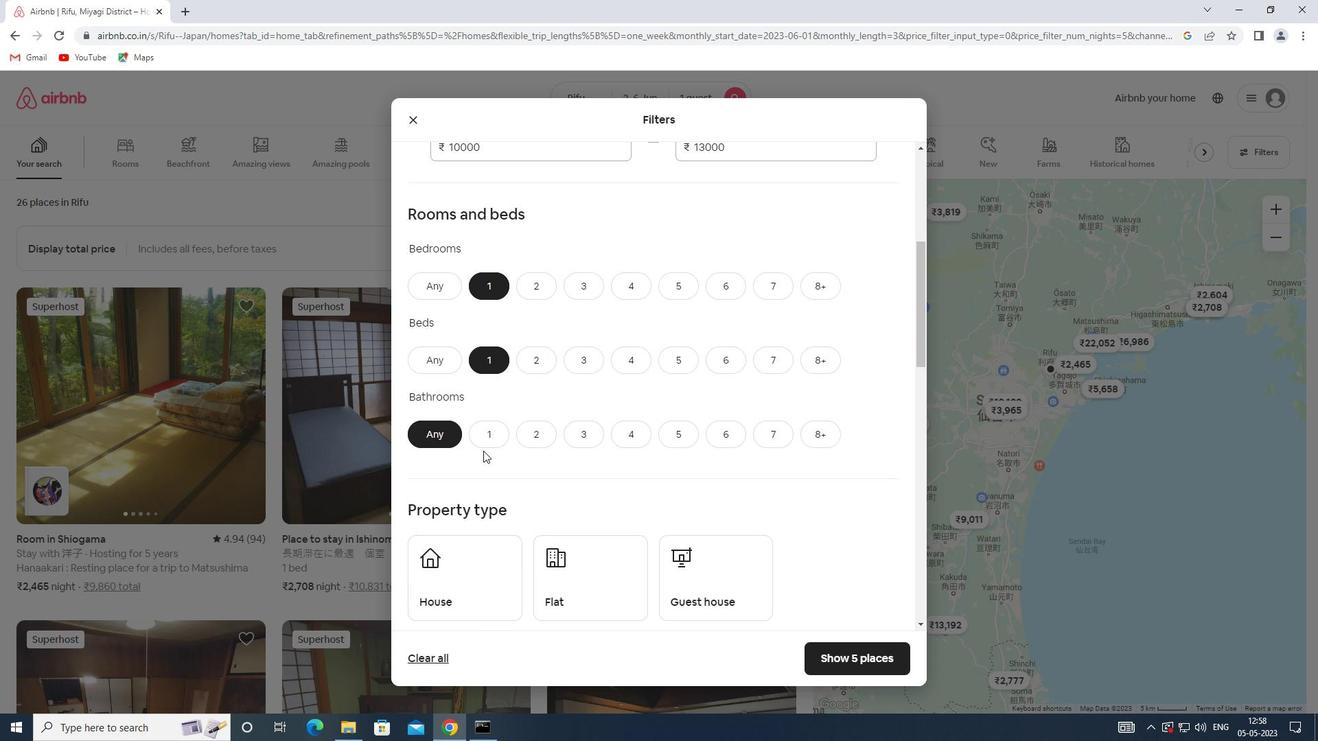 
Action: Mouse pressed left at (485, 440)
Screenshot: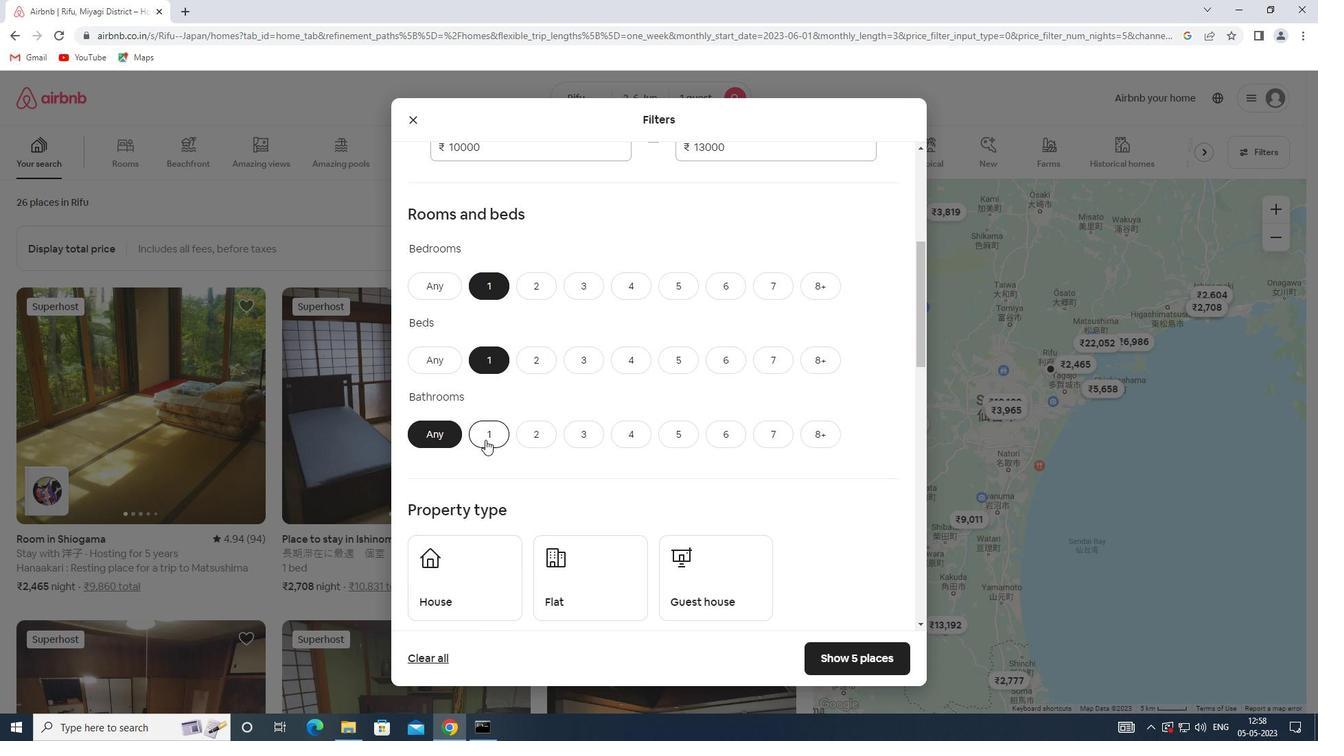 
Action: Mouse scrolled (485, 439) with delta (0, 0)
Screenshot: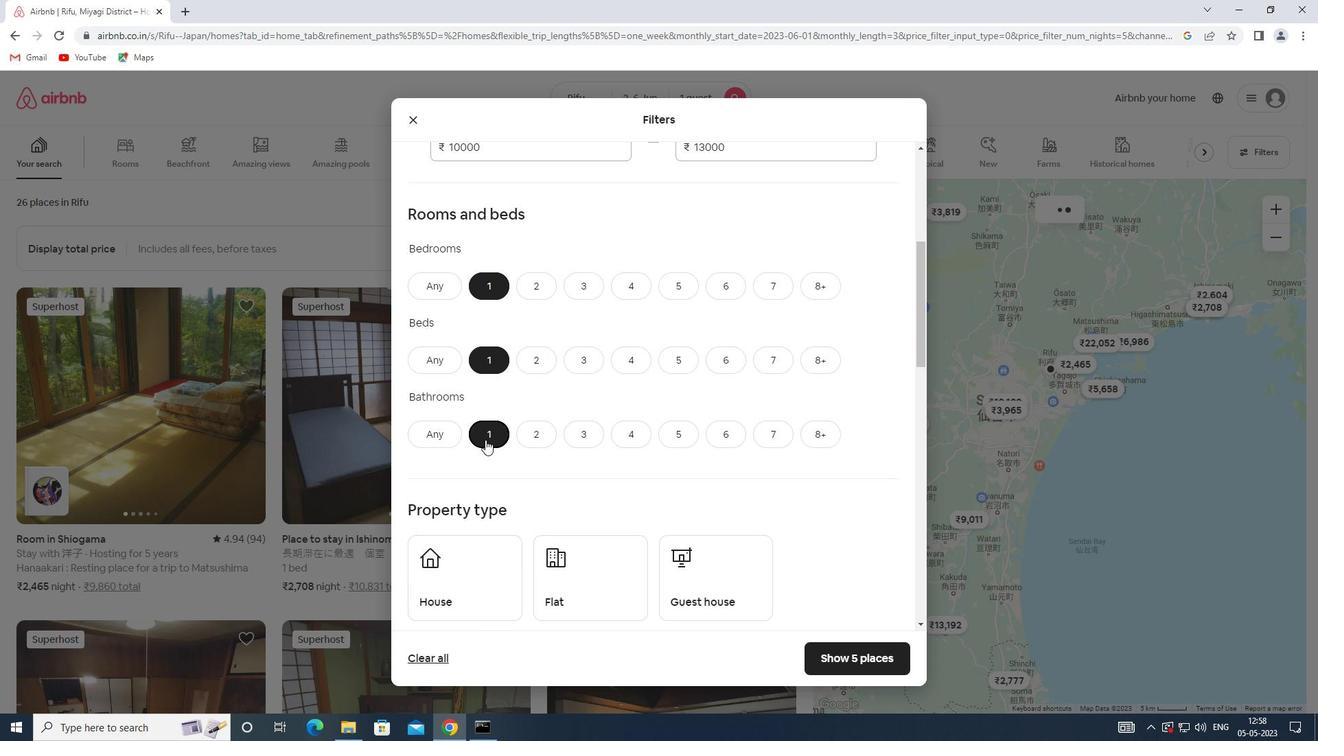 
Action: Mouse moved to (476, 506)
Screenshot: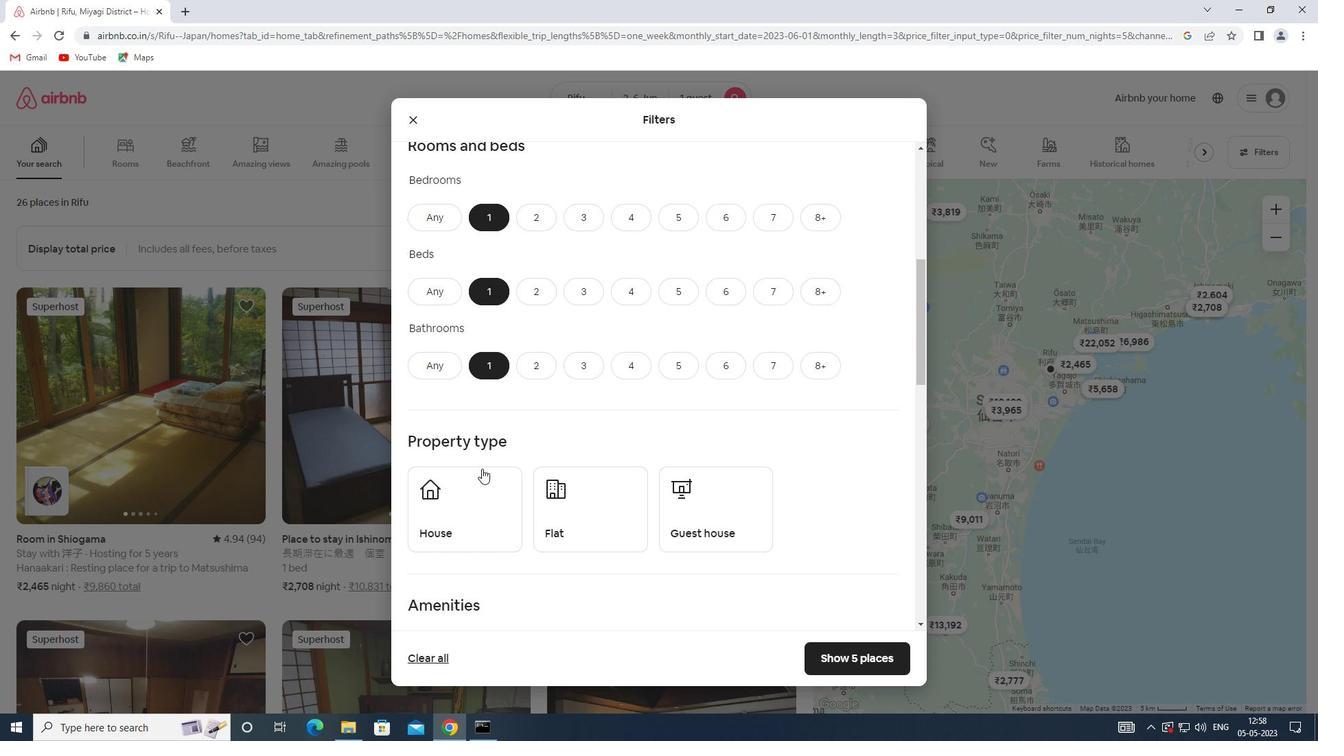 
Action: Mouse pressed left at (476, 506)
Screenshot: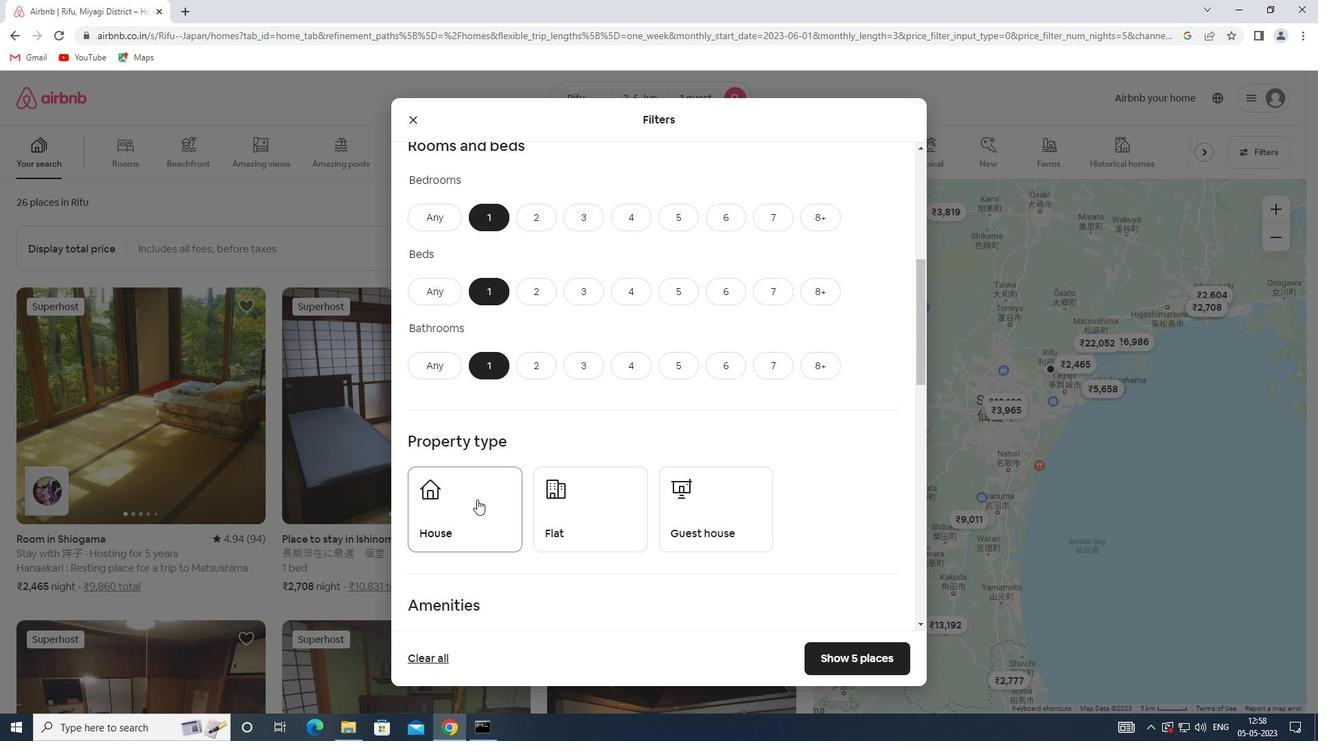 
Action: Mouse moved to (567, 510)
Screenshot: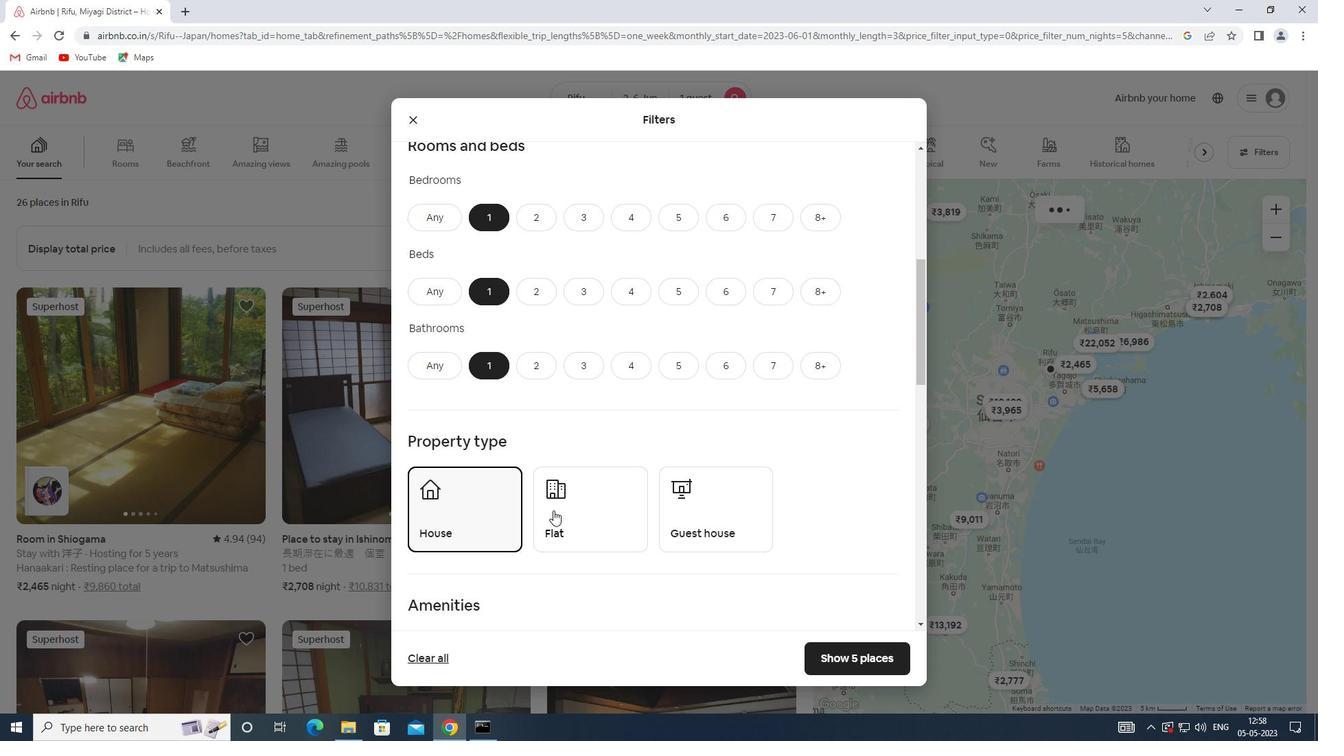 
Action: Mouse pressed left at (567, 510)
Screenshot: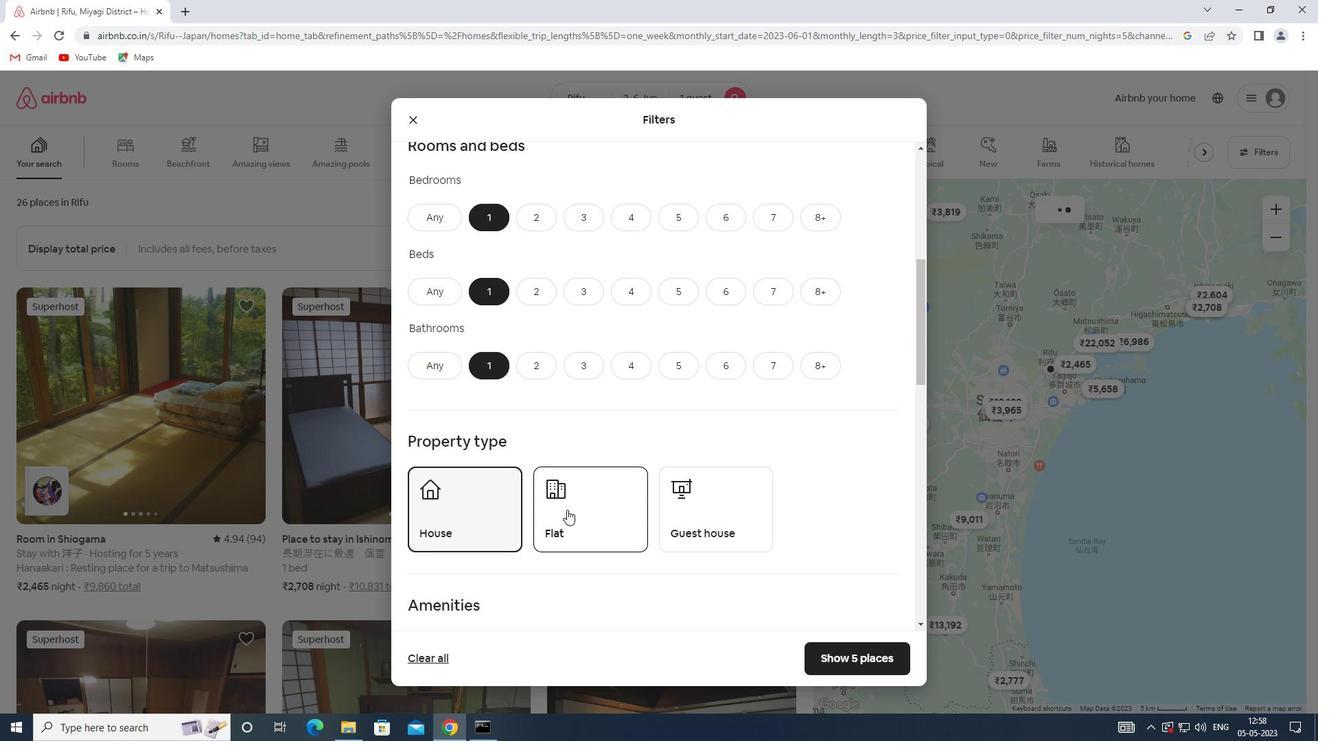 
Action: Mouse moved to (706, 529)
Screenshot: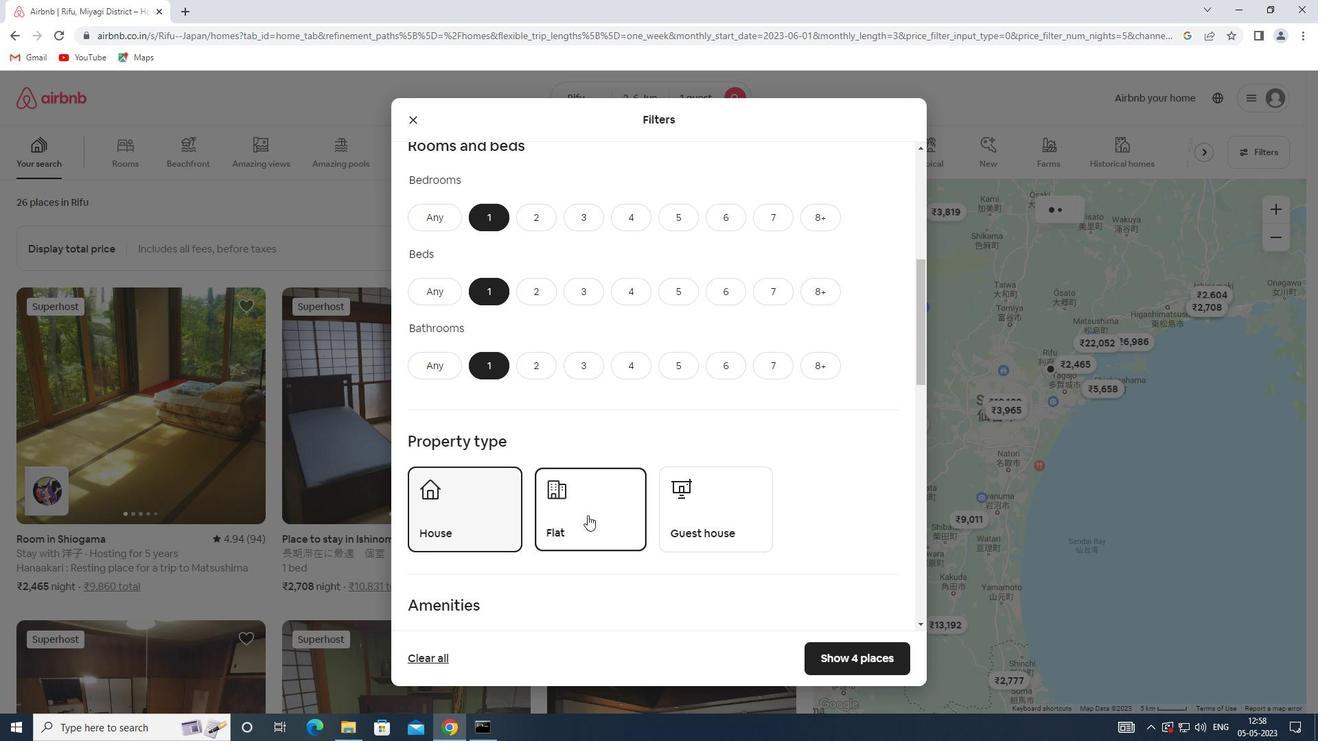 
Action: Mouse pressed left at (706, 529)
Screenshot: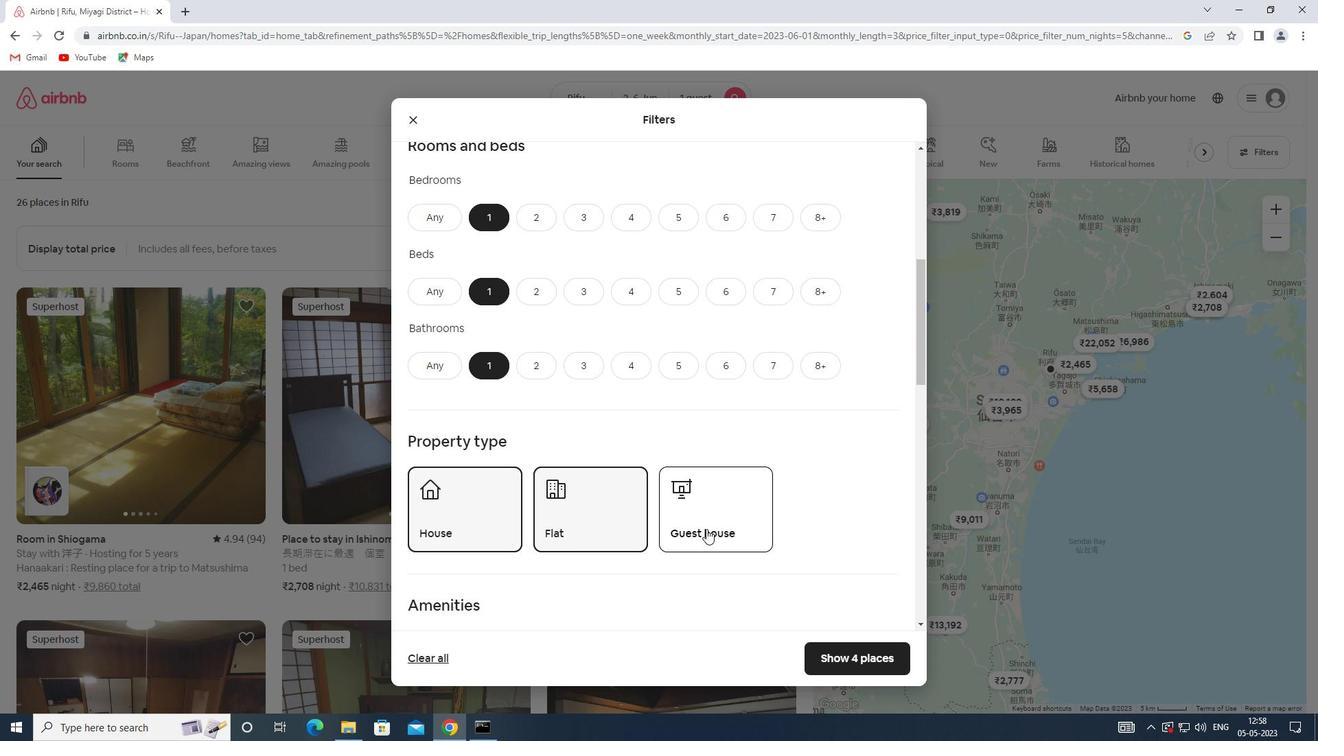 
Action: Mouse moved to (685, 525)
Screenshot: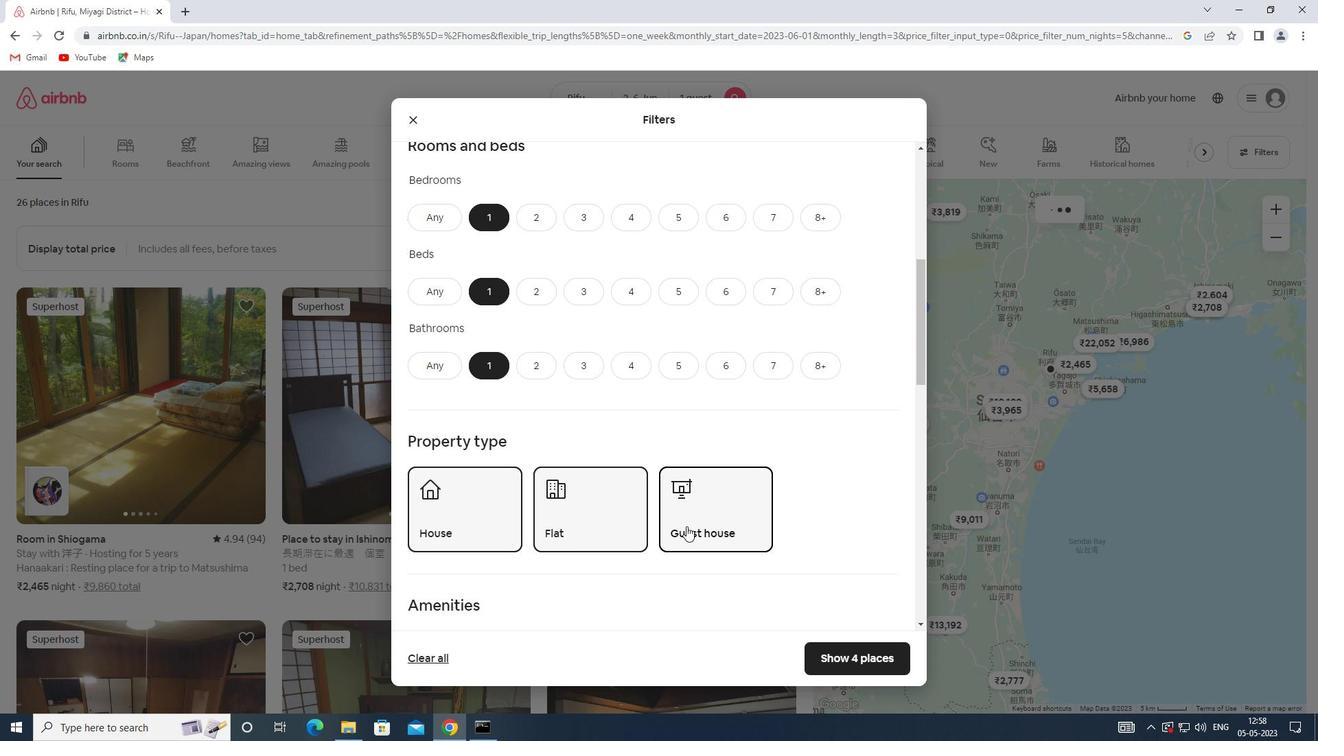 
Action: Mouse scrolled (685, 524) with delta (0, 0)
Screenshot: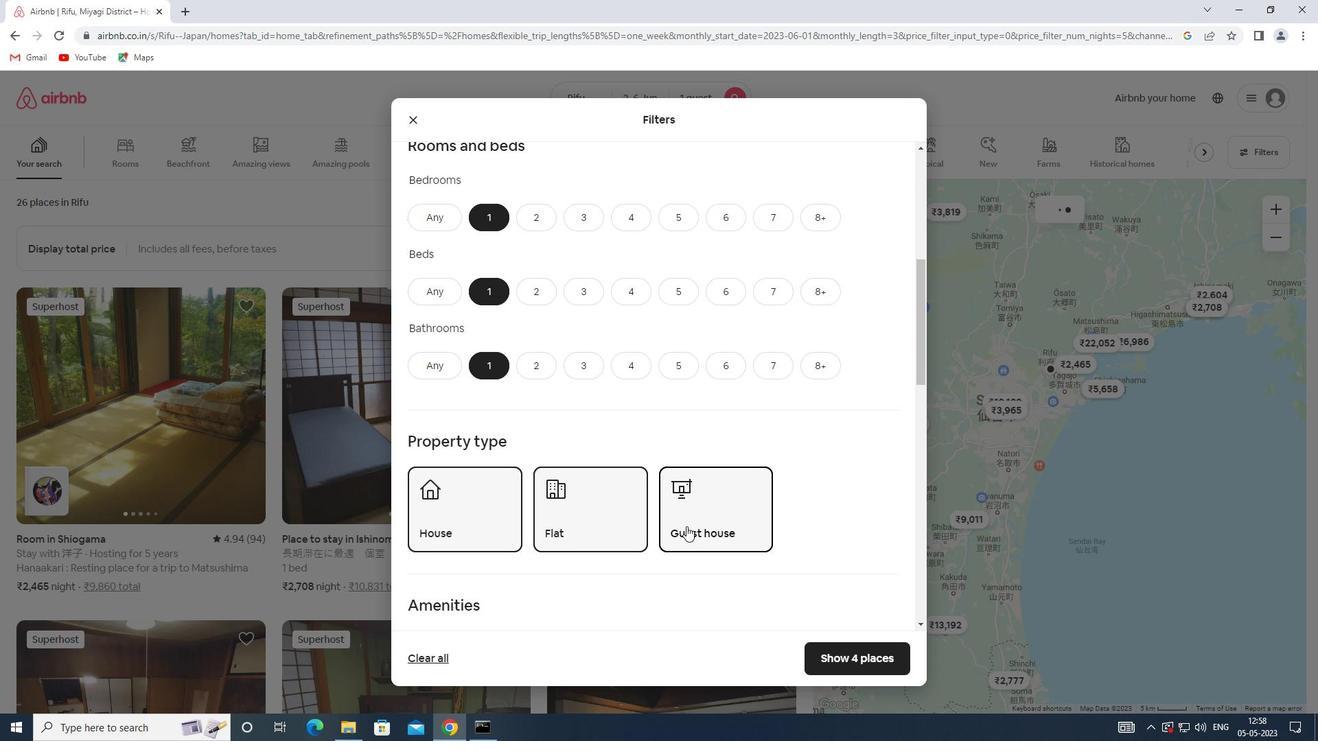 
Action: Mouse scrolled (685, 524) with delta (0, 0)
Screenshot: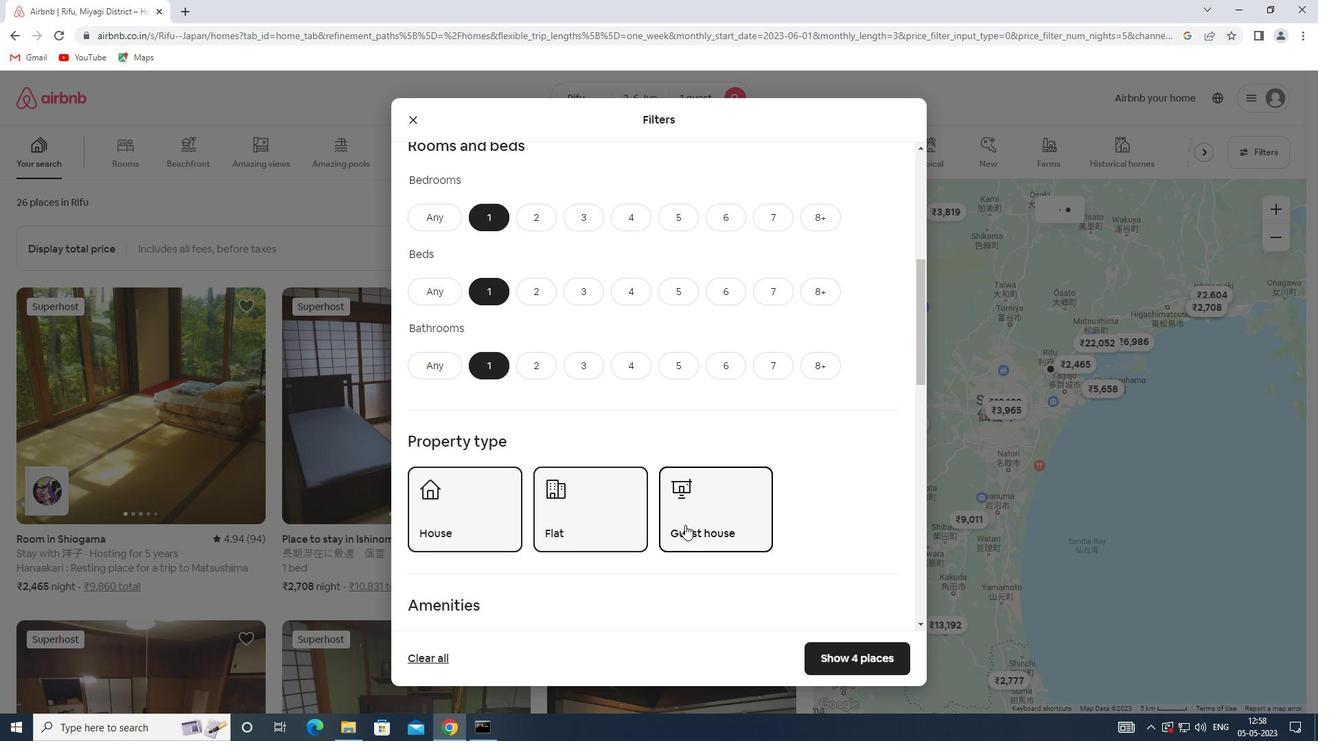 
Action: Mouse scrolled (685, 524) with delta (0, 0)
Screenshot: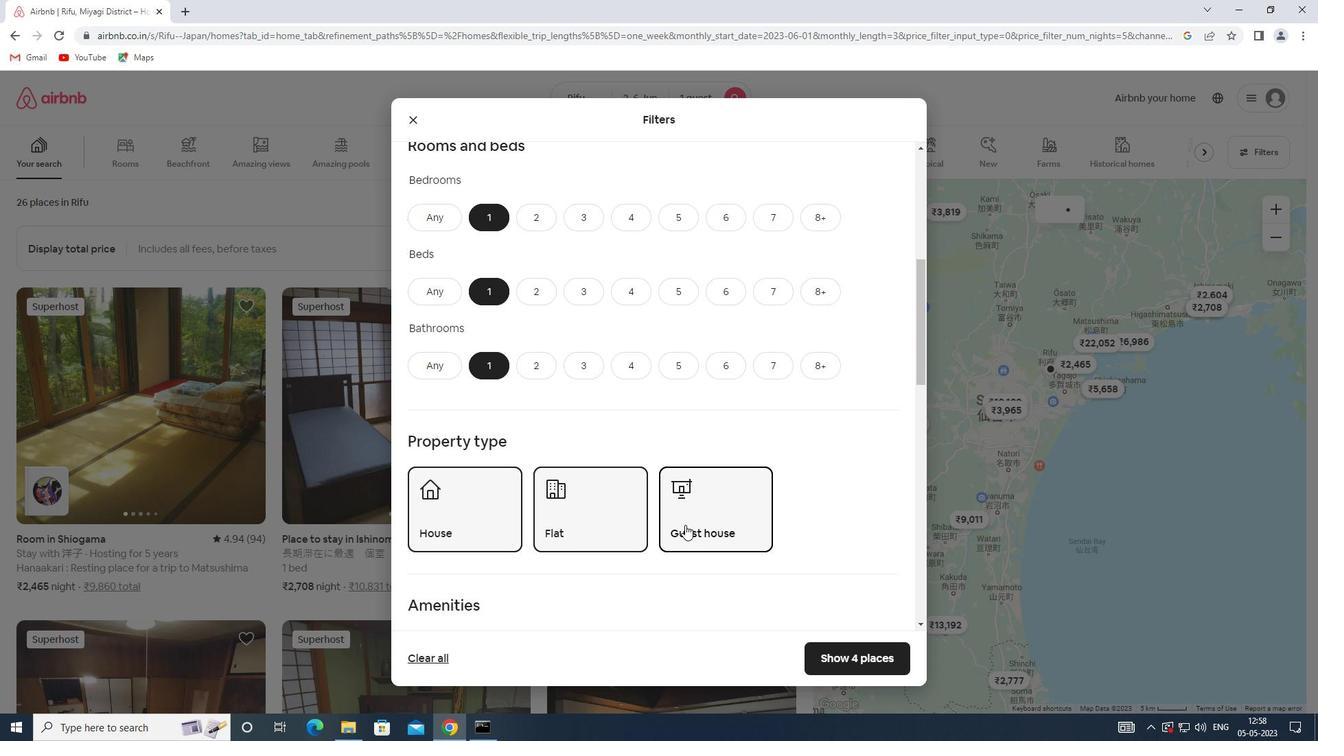 
Action: Mouse scrolled (685, 524) with delta (0, 0)
Screenshot: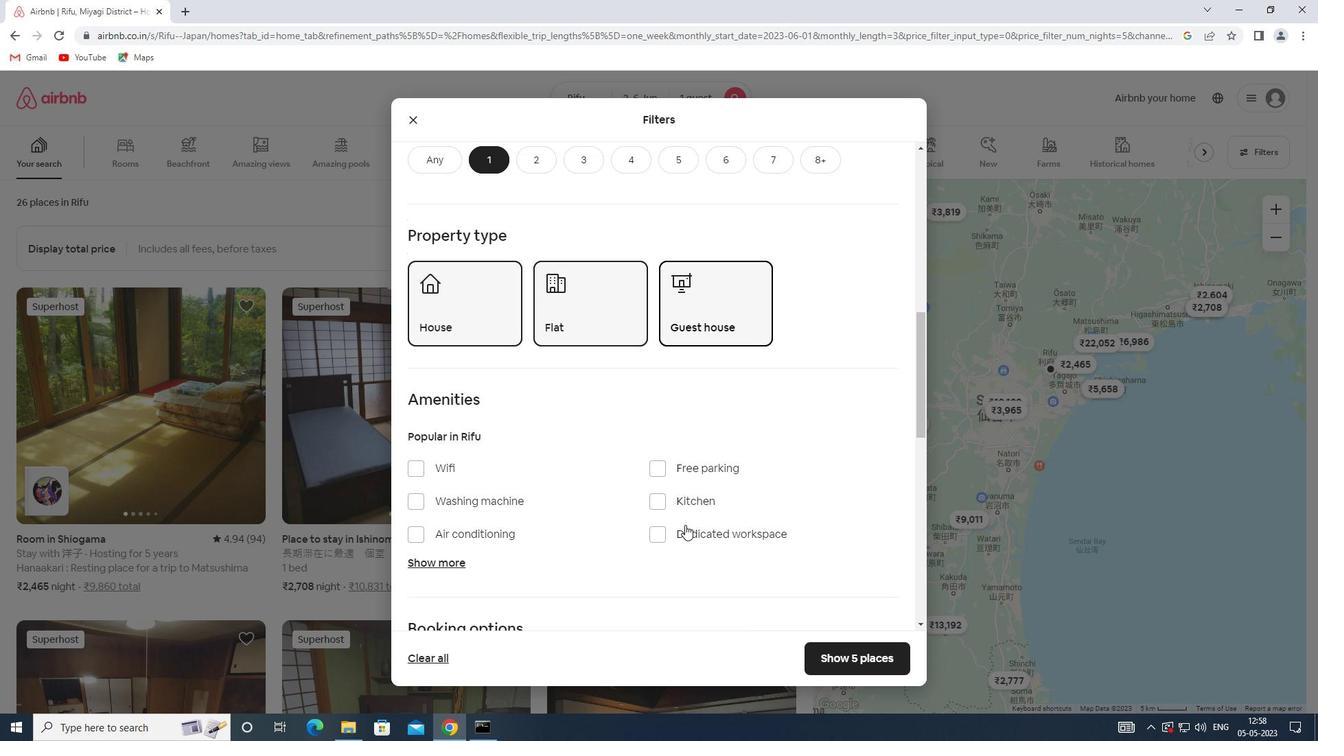 
Action: Mouse scrolled (685, 524) with delta (0, 0)
Screenshot: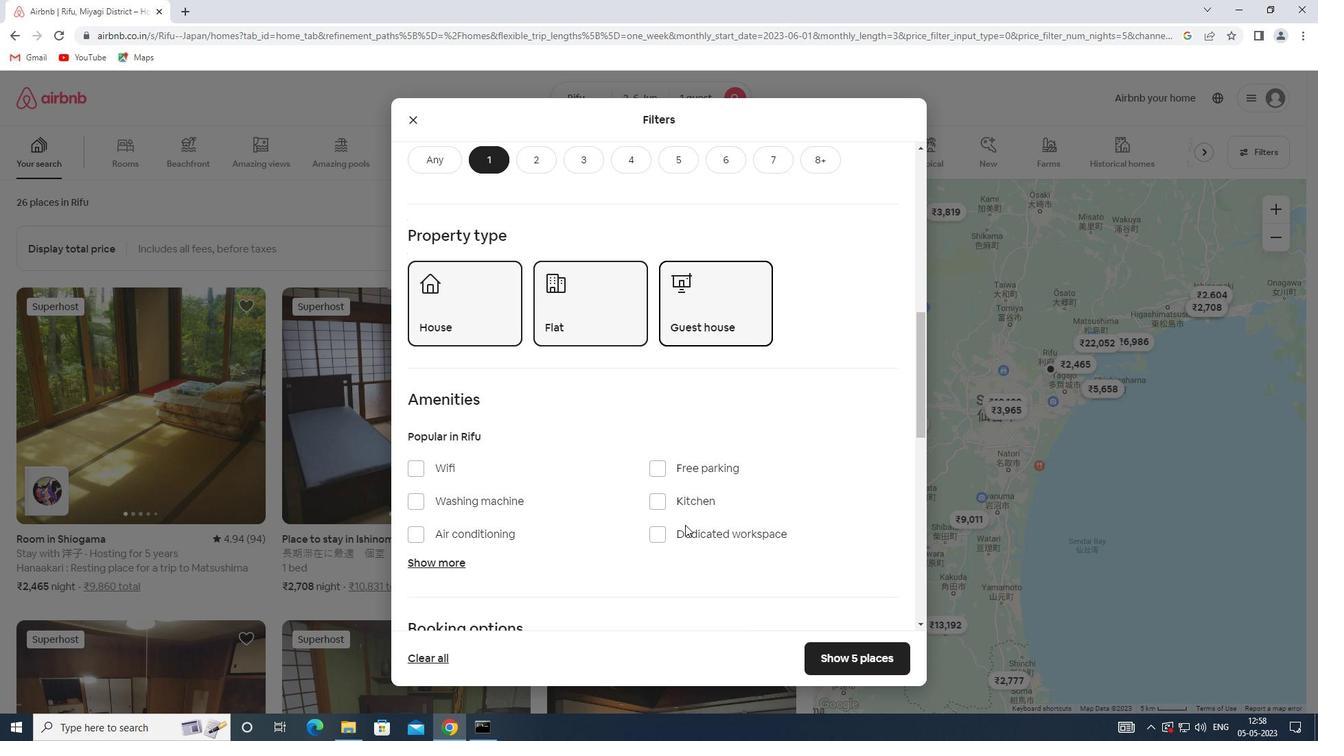 
Action: Mouse scrolled (685, 524) with delta (0, 0)
Screenshot: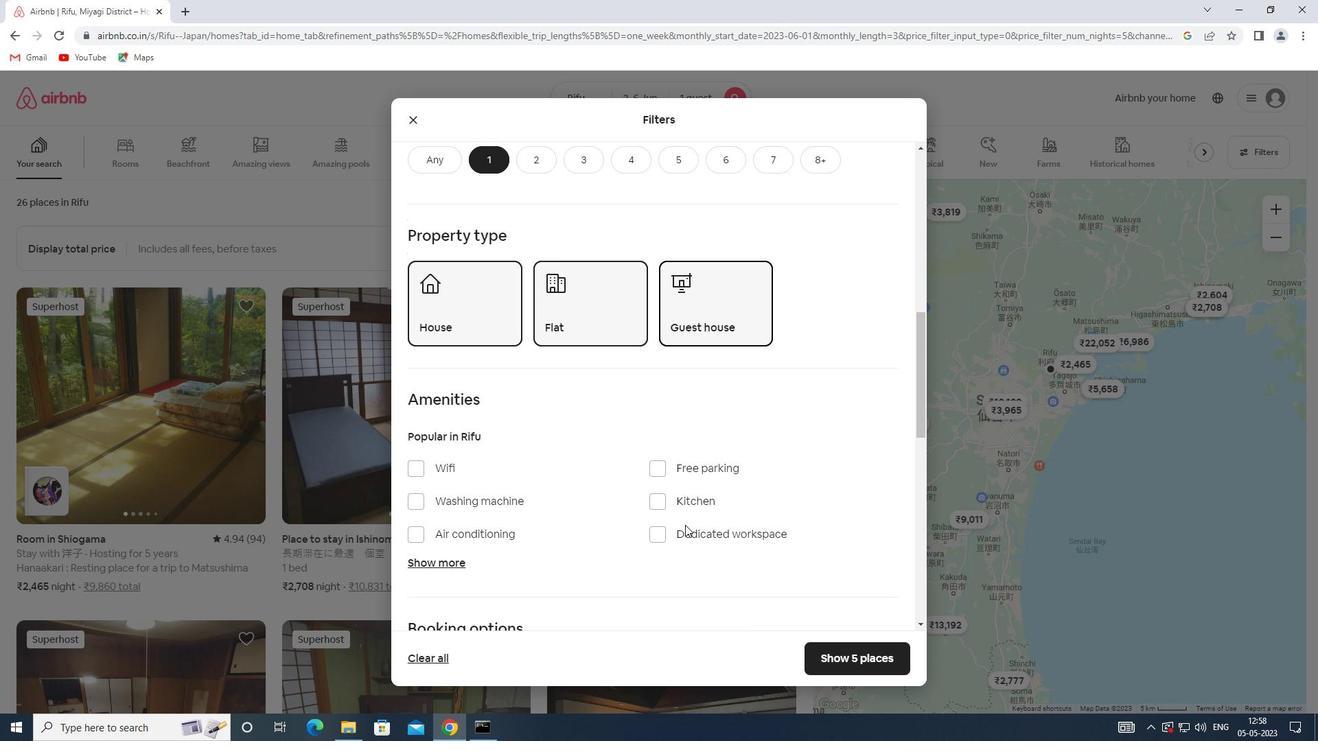 
Action: Mouse moved to (874, 525)
Screenshot: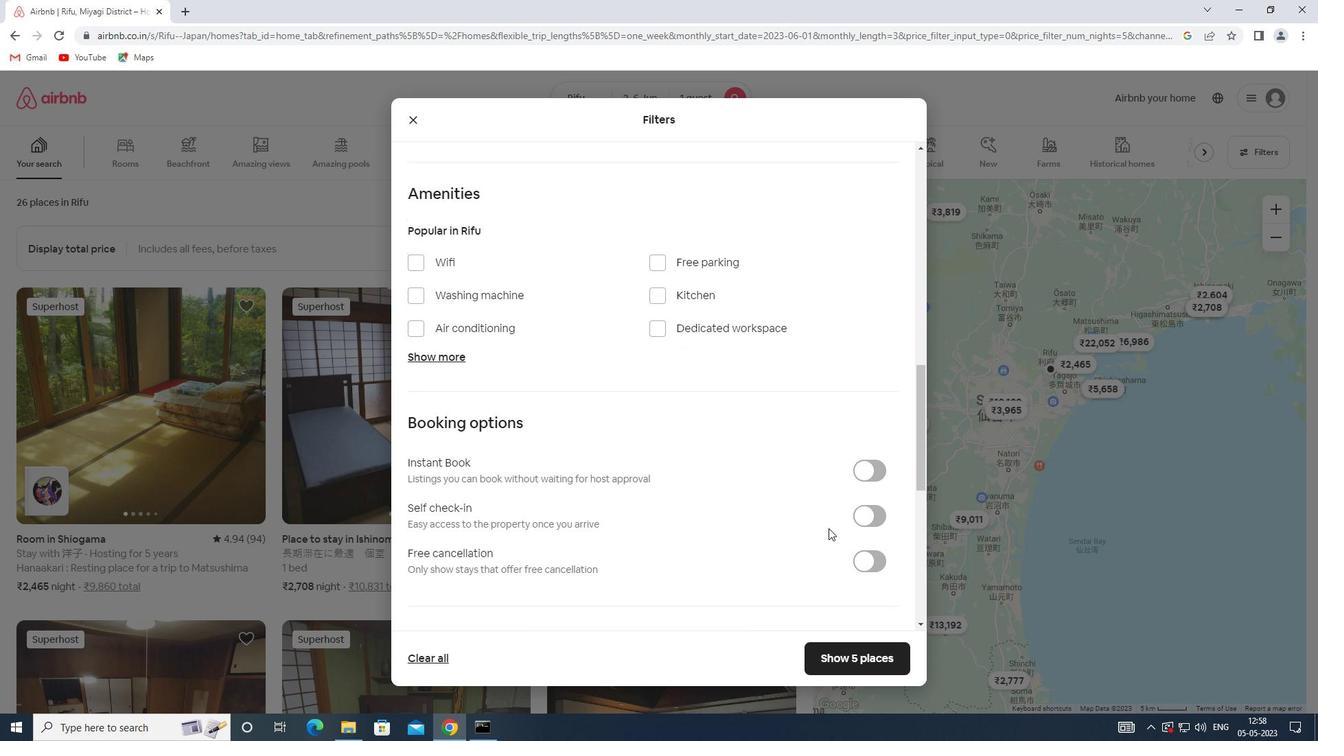 
Action: Mouse pressed left at (874, 525)
Screenshot: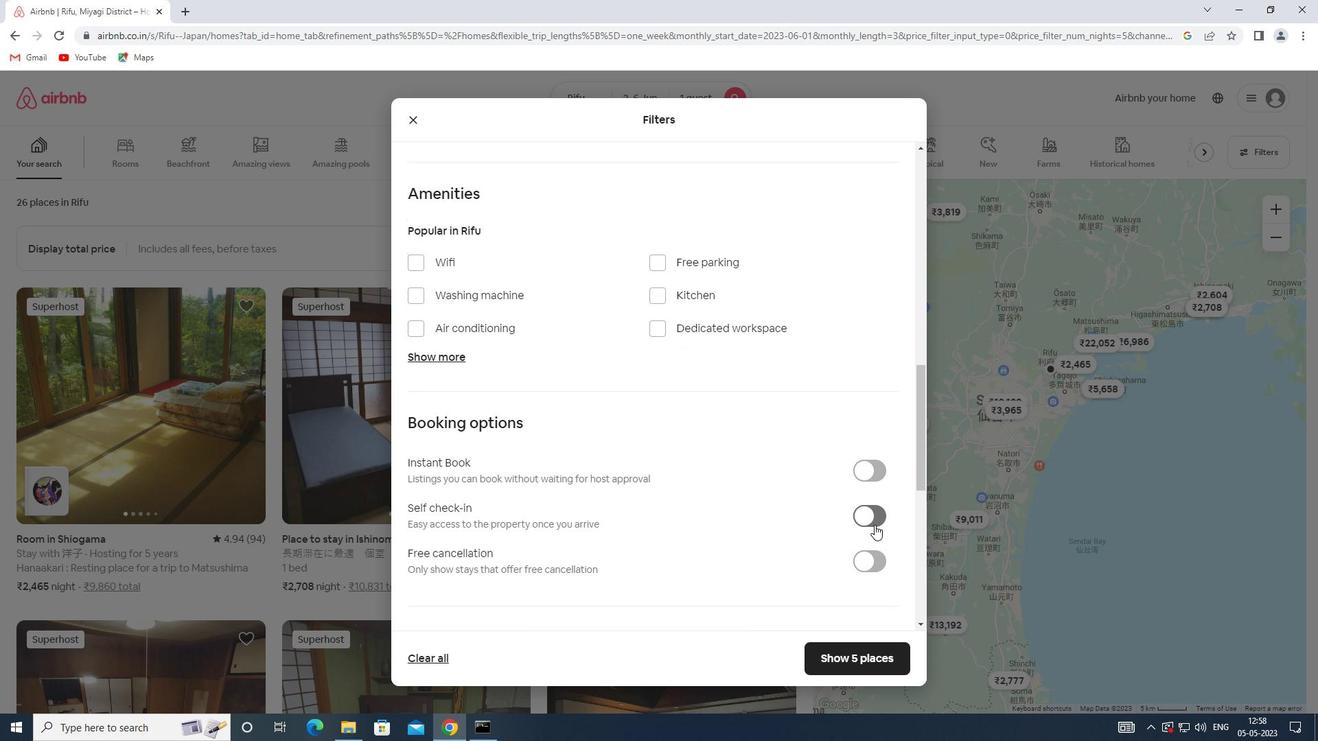 
Action: Mouse moved to (542, 510)
Screenshot: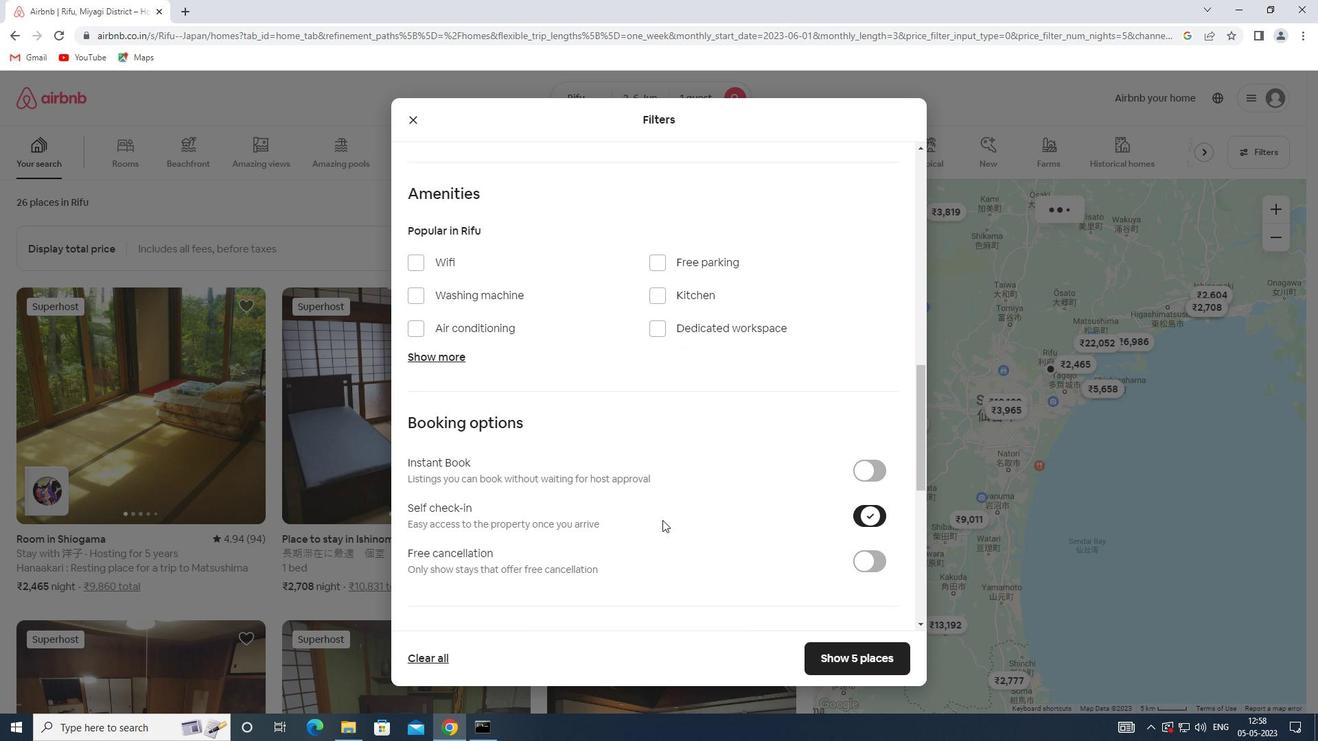 
Action: Mouse scrolled (542, 509) with delta (0, 0)
Screenshot: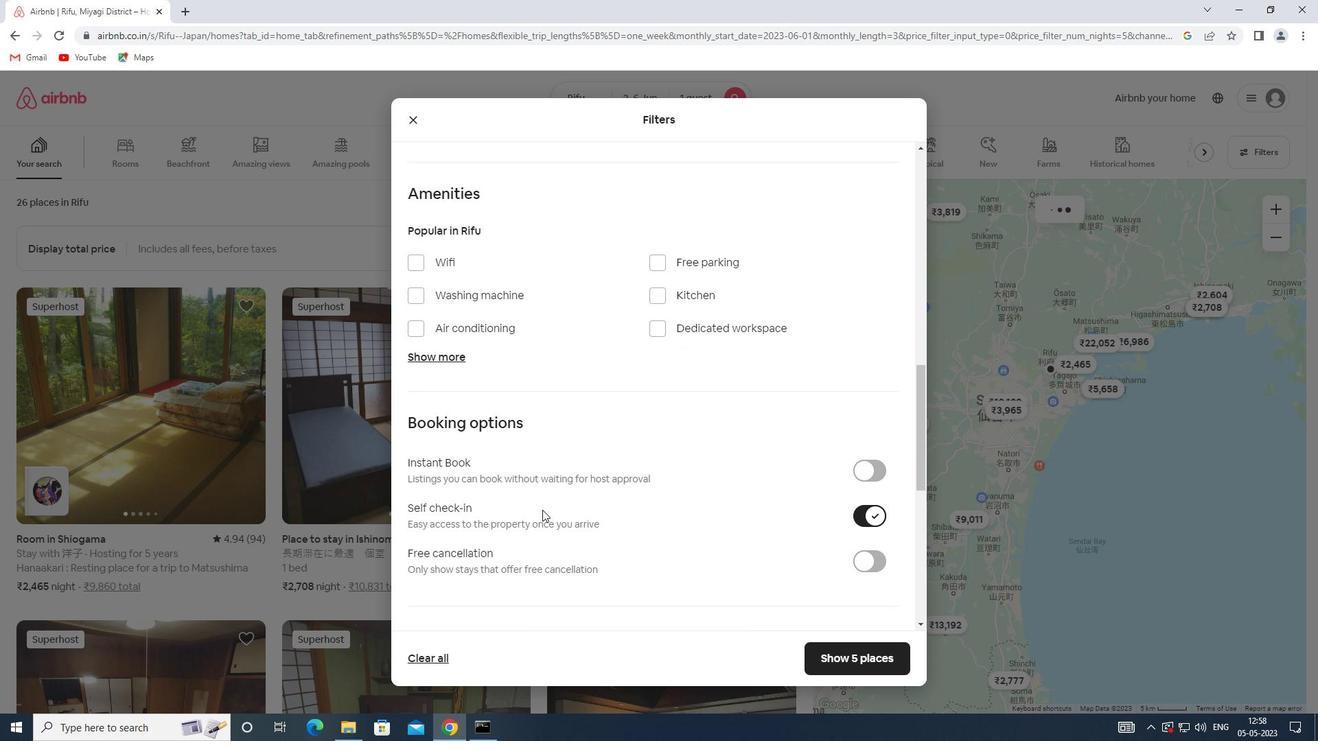 
Action: Mouse scrolled (542, 509) with delta (0, 0)
Screenshot: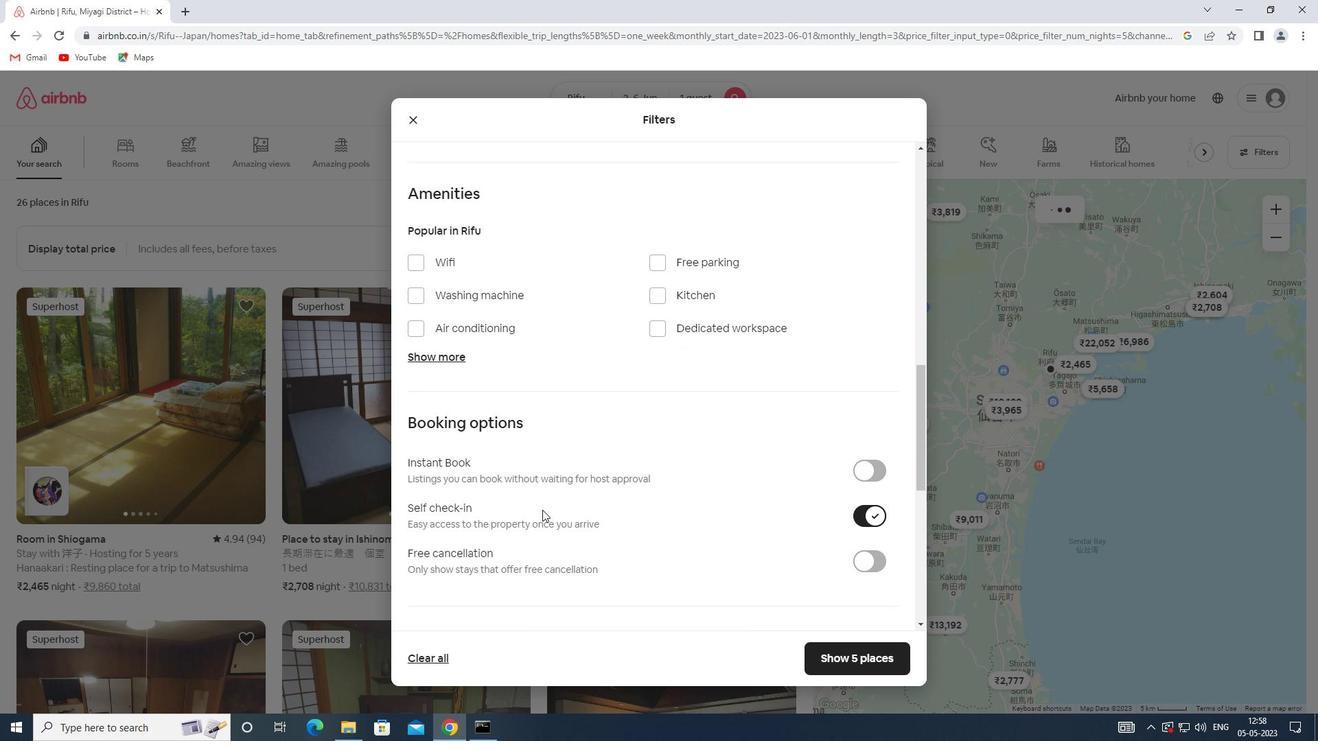 
Action: Mouse scrolled (542, 509) with delta (0, 0)
Screenshot: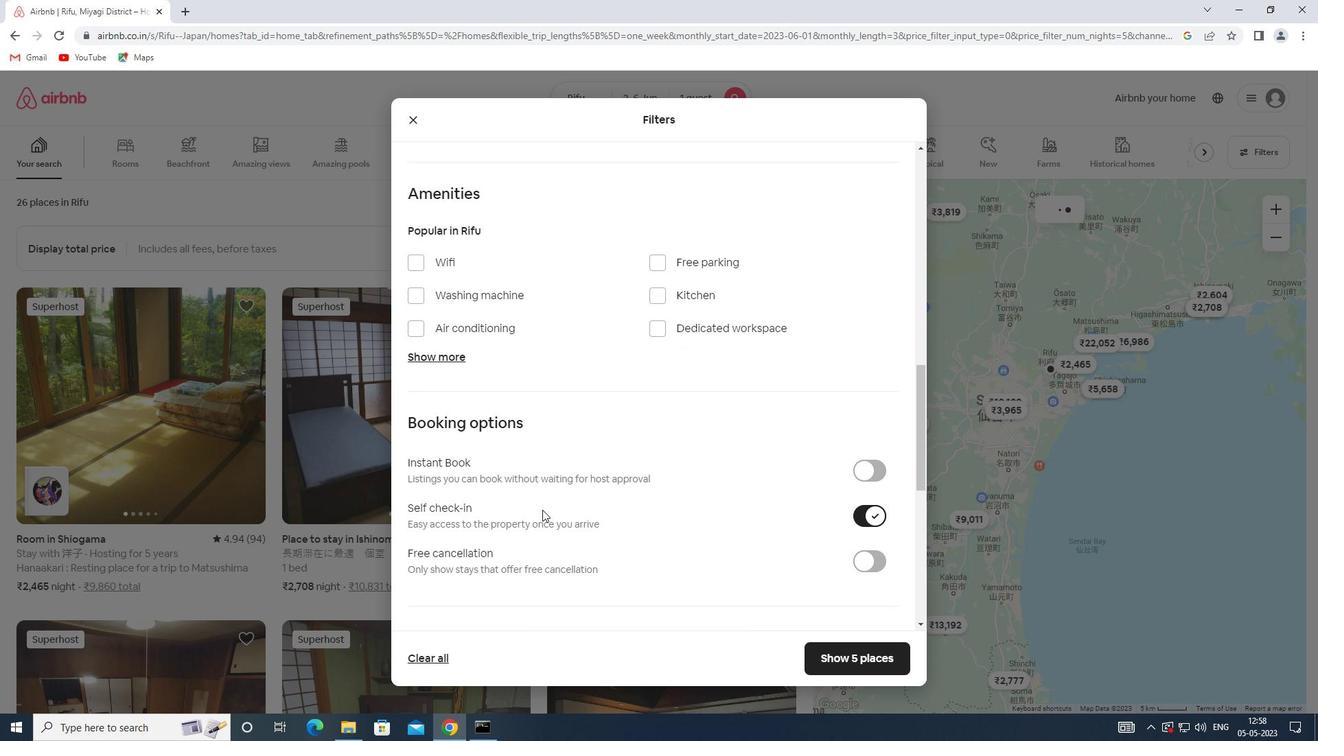 
Action: Mouse scrolled (542, 509) with delta (0, 0)
Screenshot: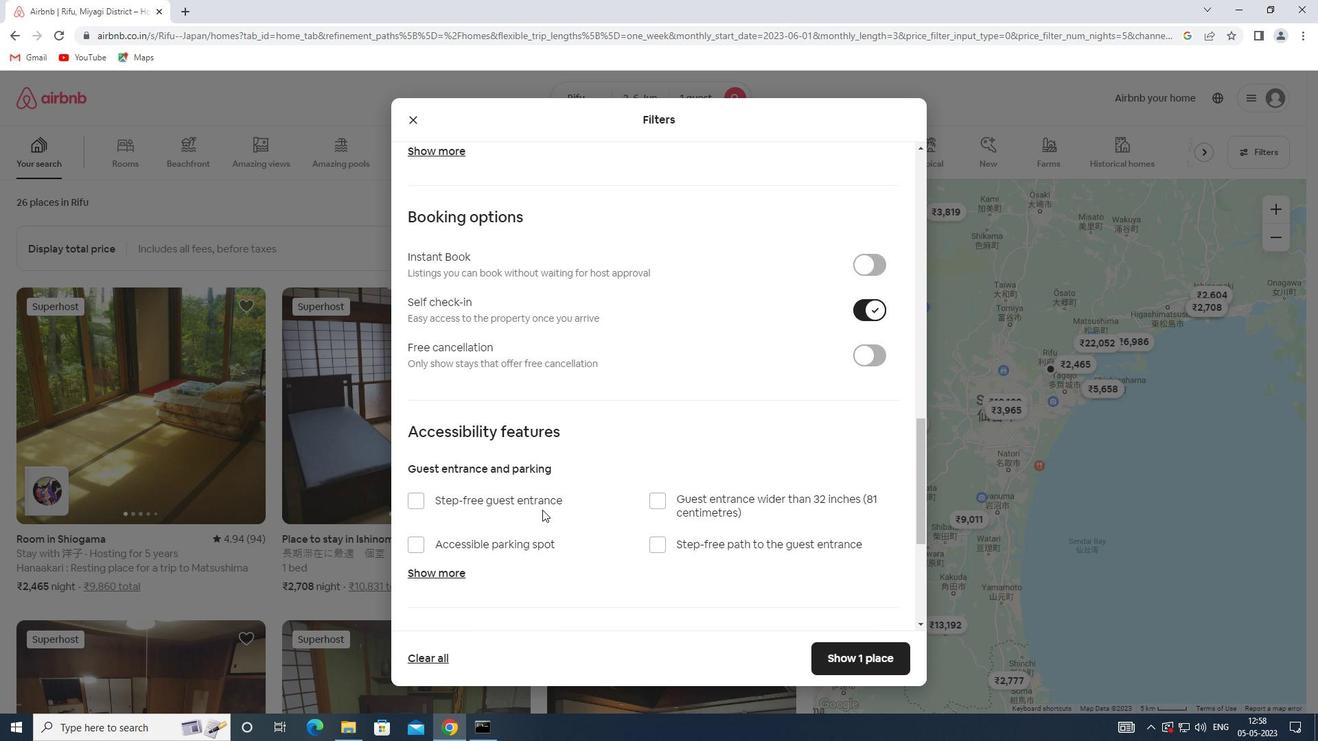 
Action: Mouse scrolled (542, 509) with delta (0, 0)
Screenshot: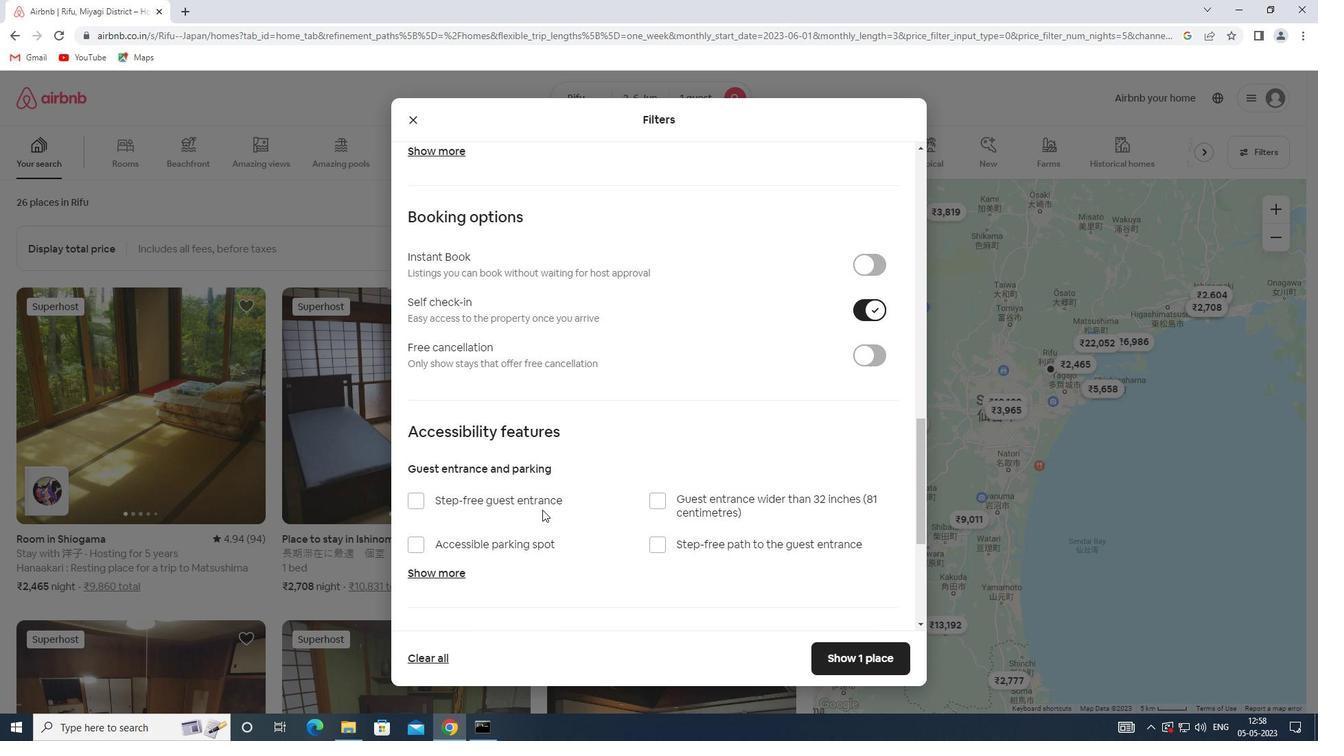 
Action: Mouse scrolled (542, 509) with delta (0, 0)
Screenshot: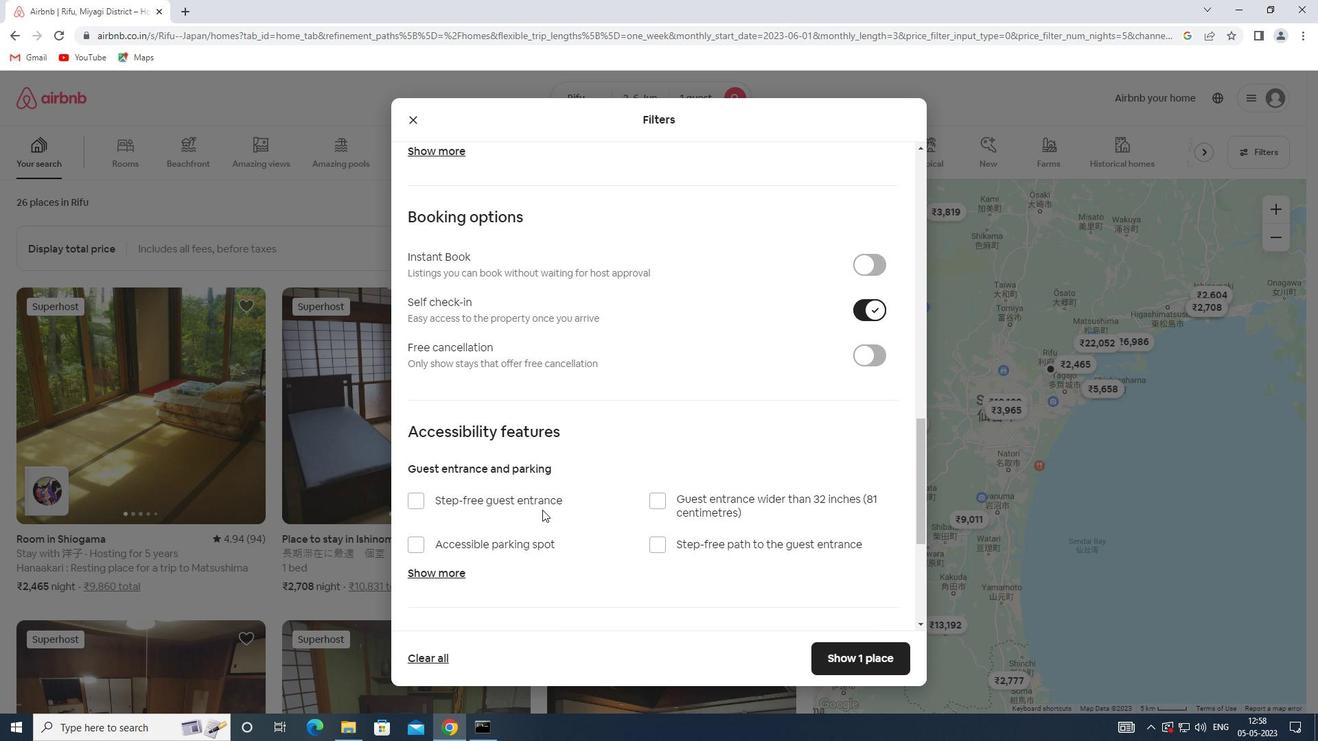 
Action: Mouse moved to (439, 620)
Screenshot: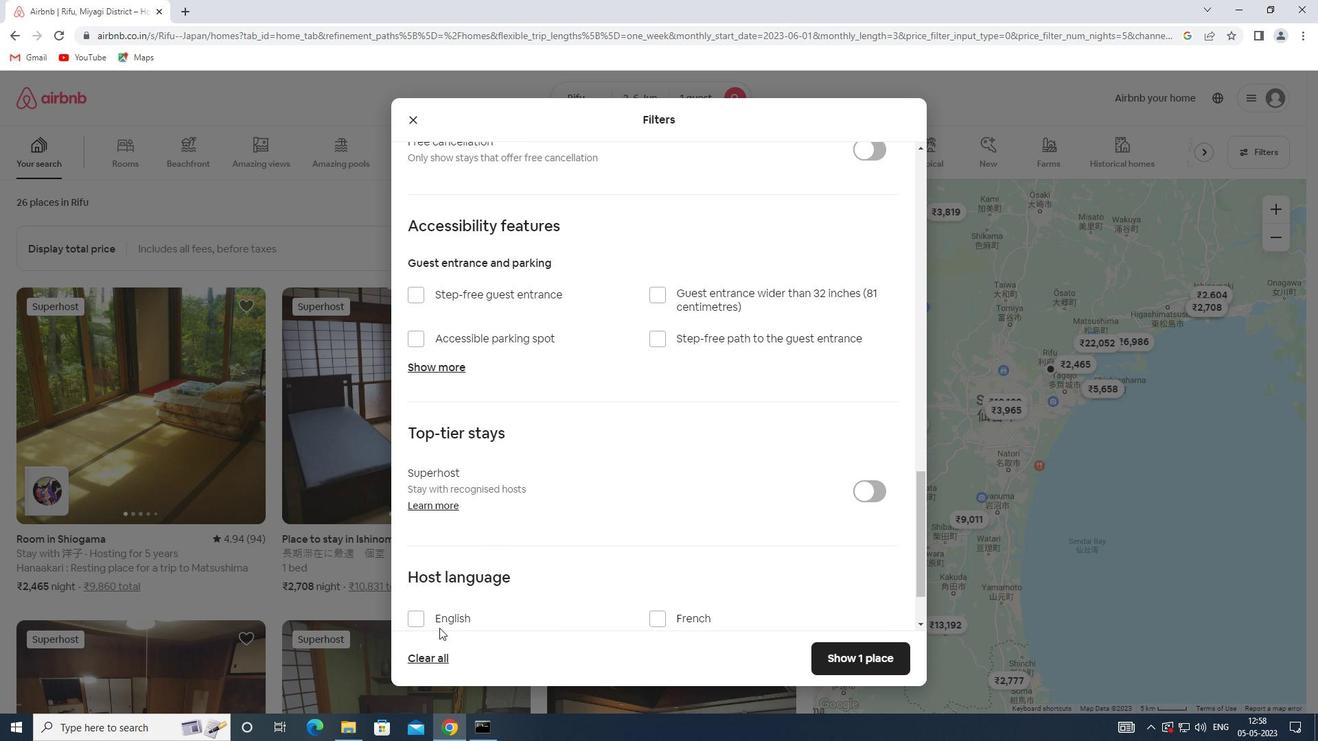 
Action: Mouse pressed left at (439, 620)
Screenshot: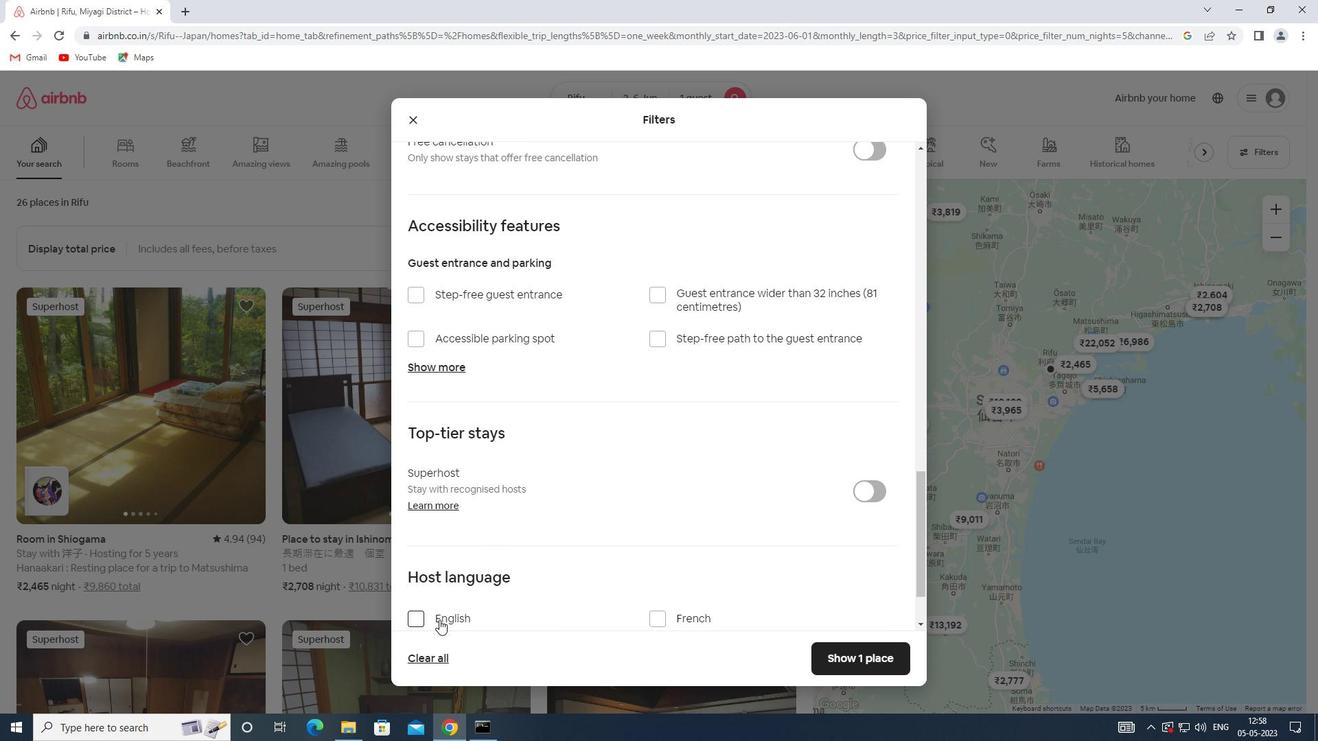 
Action: Mouse moved to (487, 597)
Screenshot: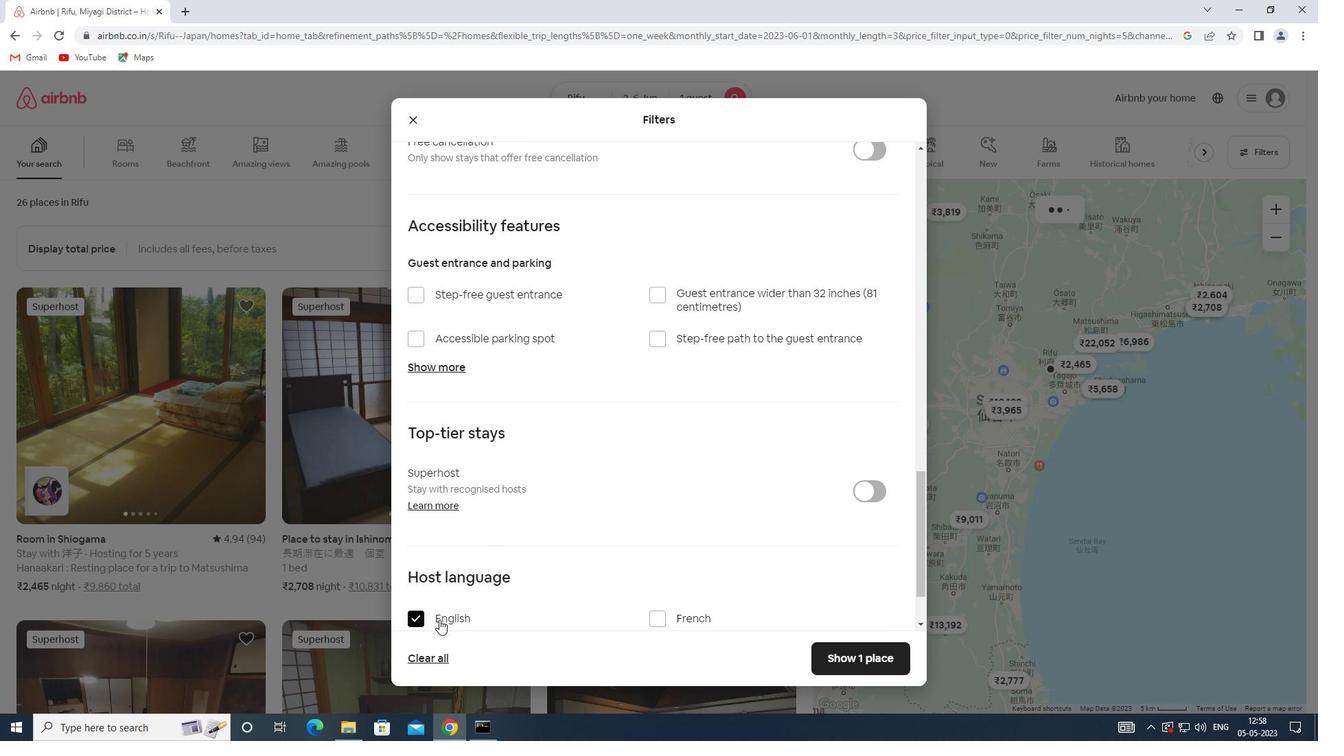 
Action: Mouse scrolled (487, 596) with delta (0, 0)
Screenshot: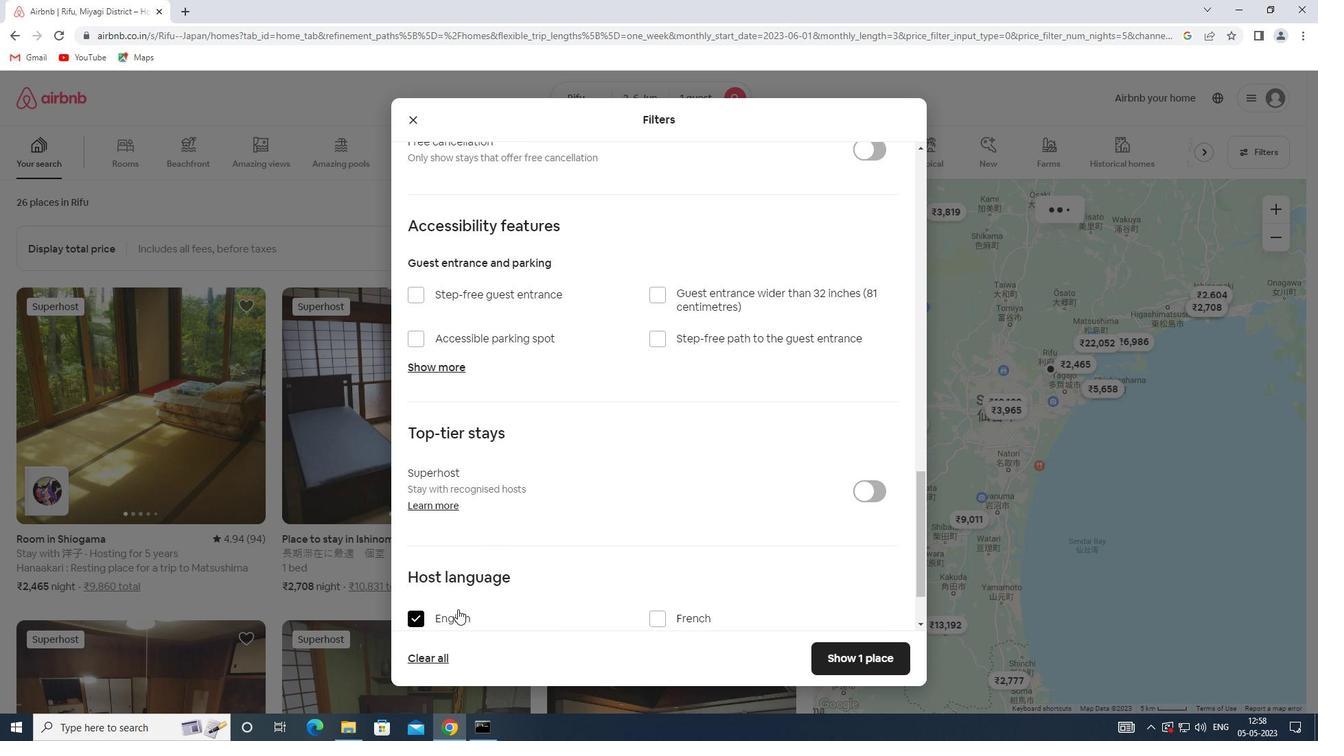 
Action: Mouse scrolled (487, 596) with delta (0, 0)
Screenshot: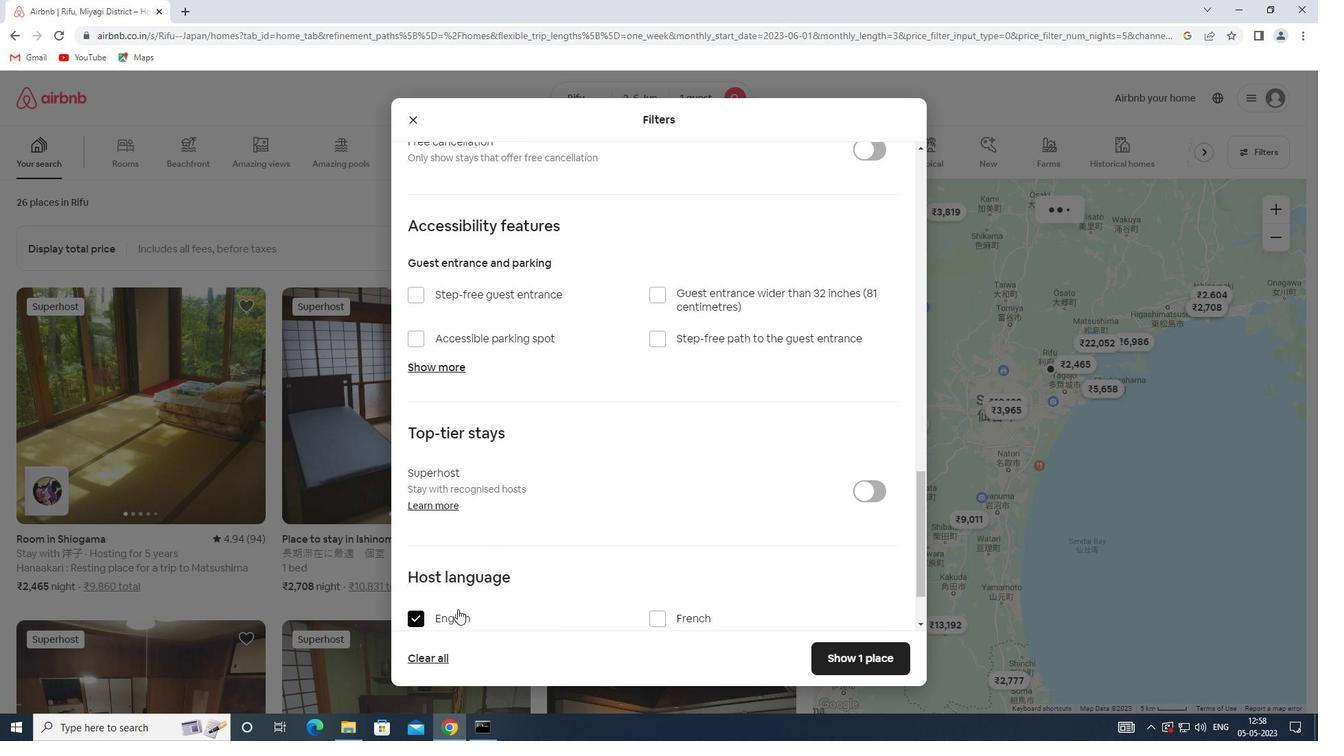 
Action: Mouse scrolled (487, 596) with delta (0, 0)
Screenshot: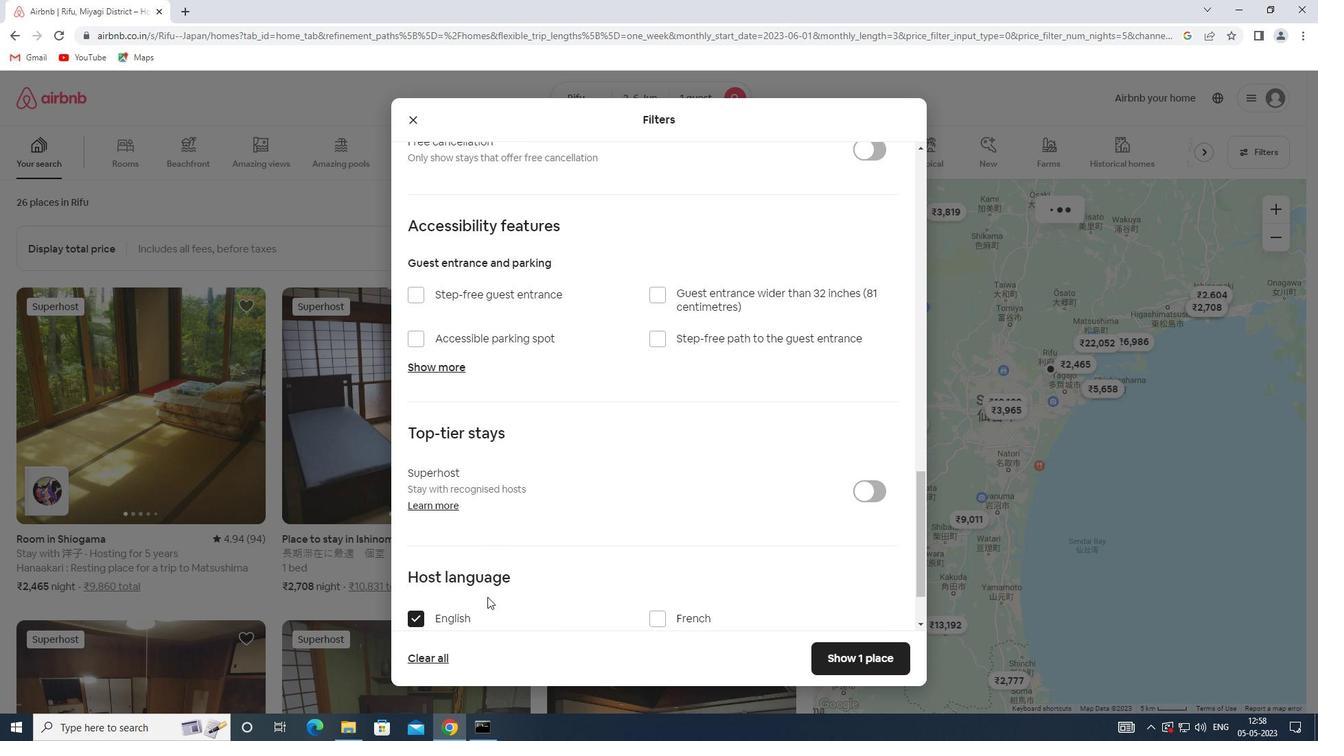 
Action: Mouse scrolled (487, 596) with delta (0, 0)
Screenshot: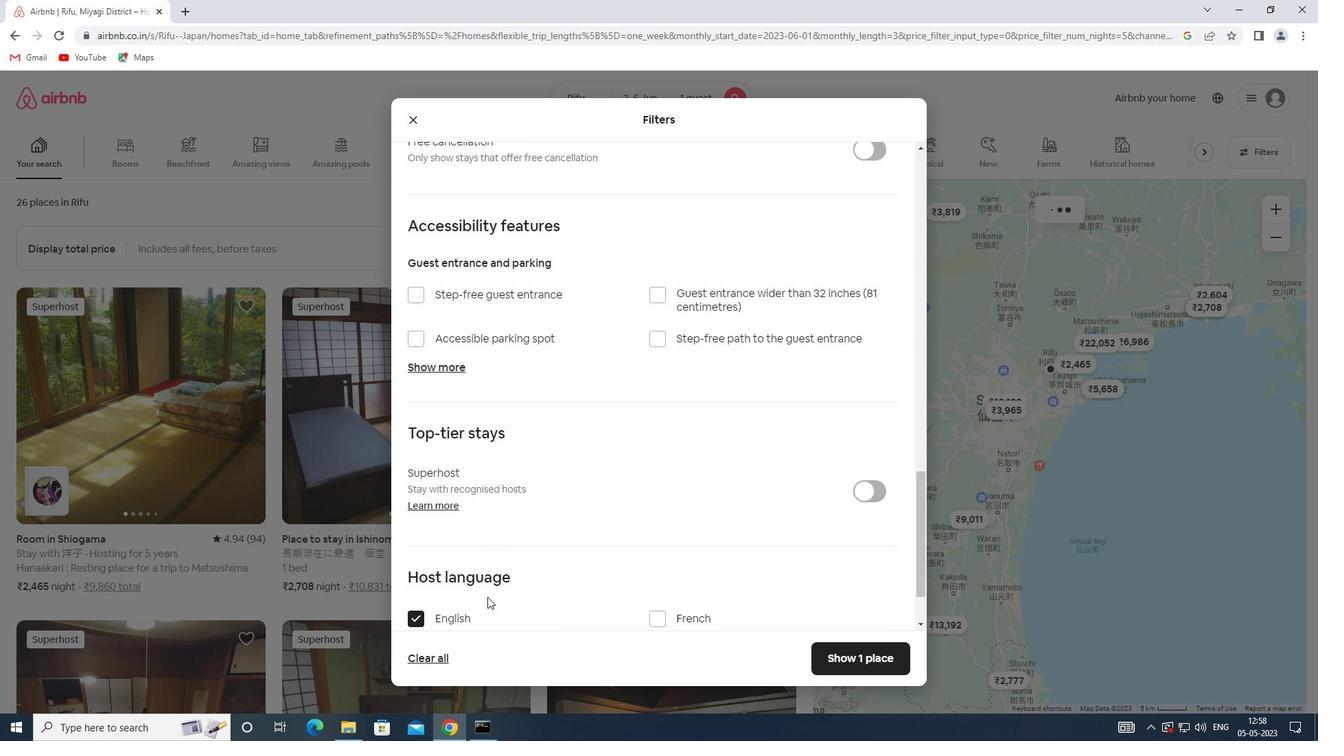 
Action: Mouse moved to (867, 663)
Screenshot: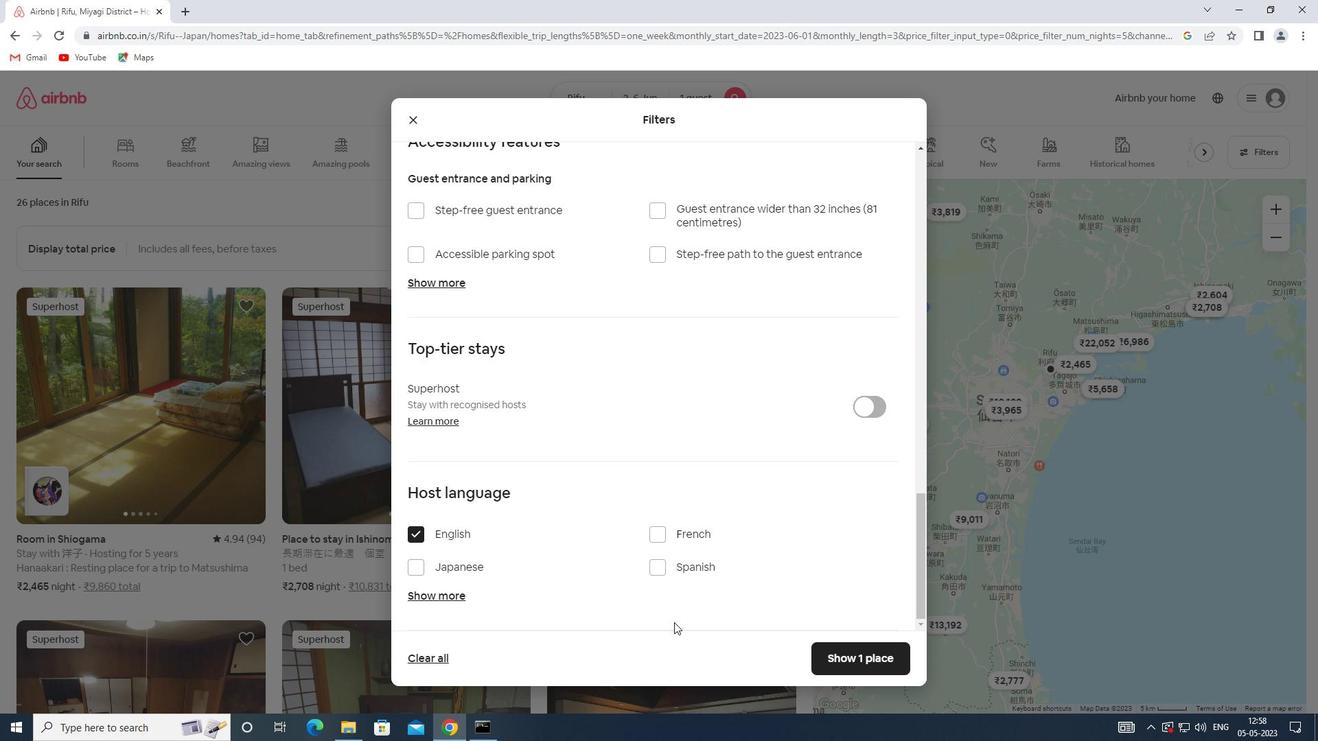 
Action: Mouse pressed left at (867, 663)
Screenshot: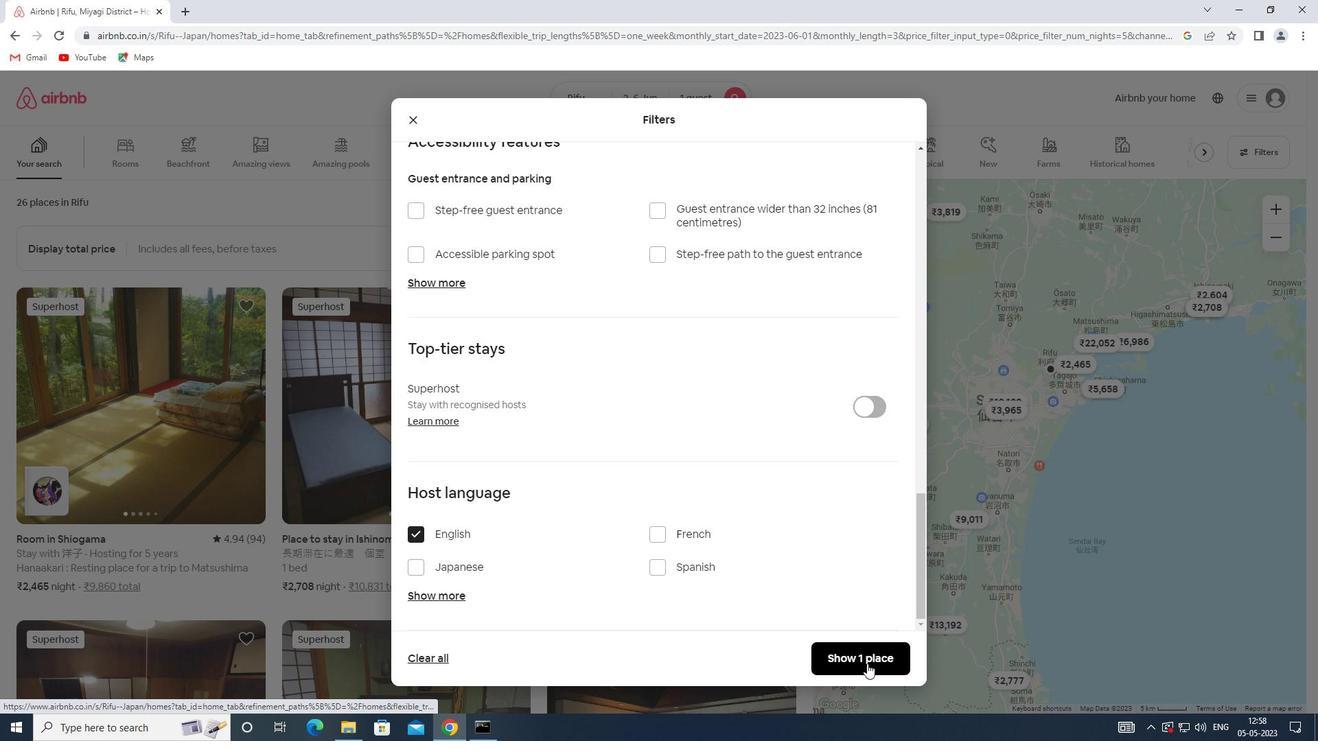 
